 Task: Search one way flight ticket for 1 adult, 1 child, 1 infant in seat in premium economy from Obyan,saipan Island: Saipan International Airport (francisco C. Ada) to Greensboro: Piedmont Triad International Airport on 5-1-2023. Number of bags: 2 checked bags. Price is upto 71000. Outbound departure time preference is 5:45.
Action: Mouse moved to (262, 450)
Screenshot: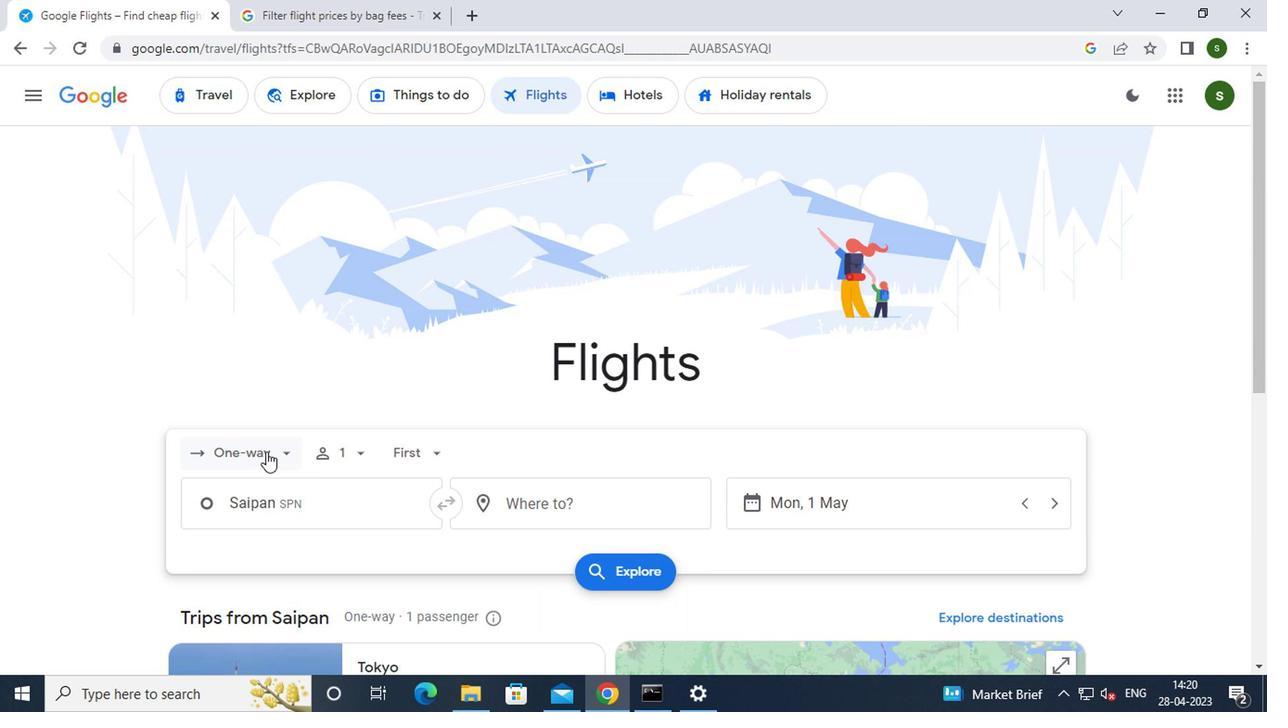 
Action: Mouse pressed left at (262, 450)
Screenshot: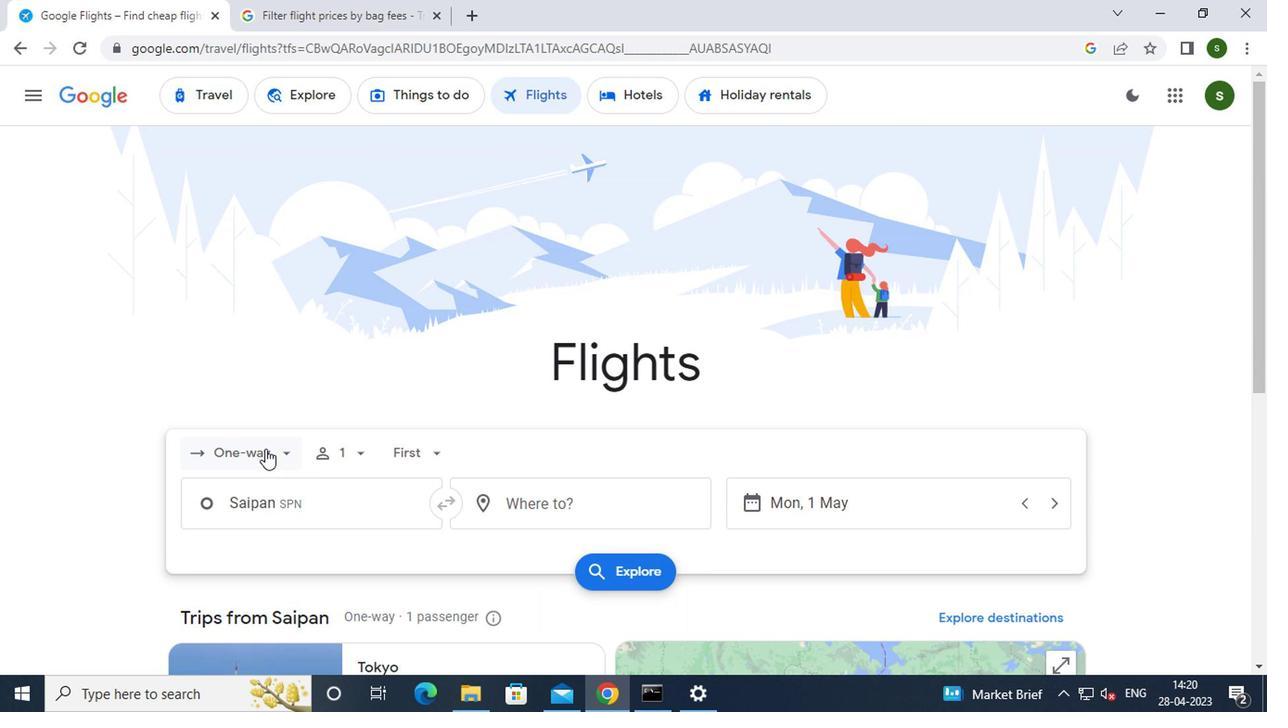 
Action: Mouse moved to (254, 539)
Screenshot: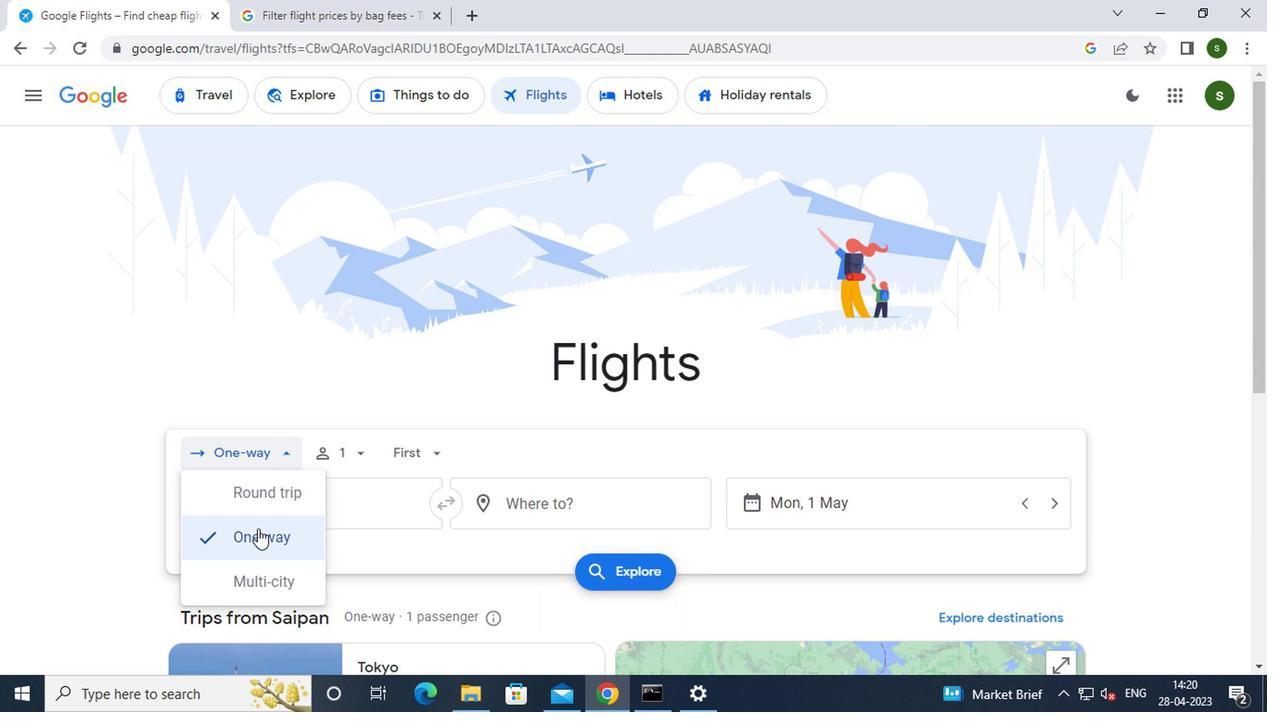 
Action: Mouse pressed left at (254, 539)
Screenshot: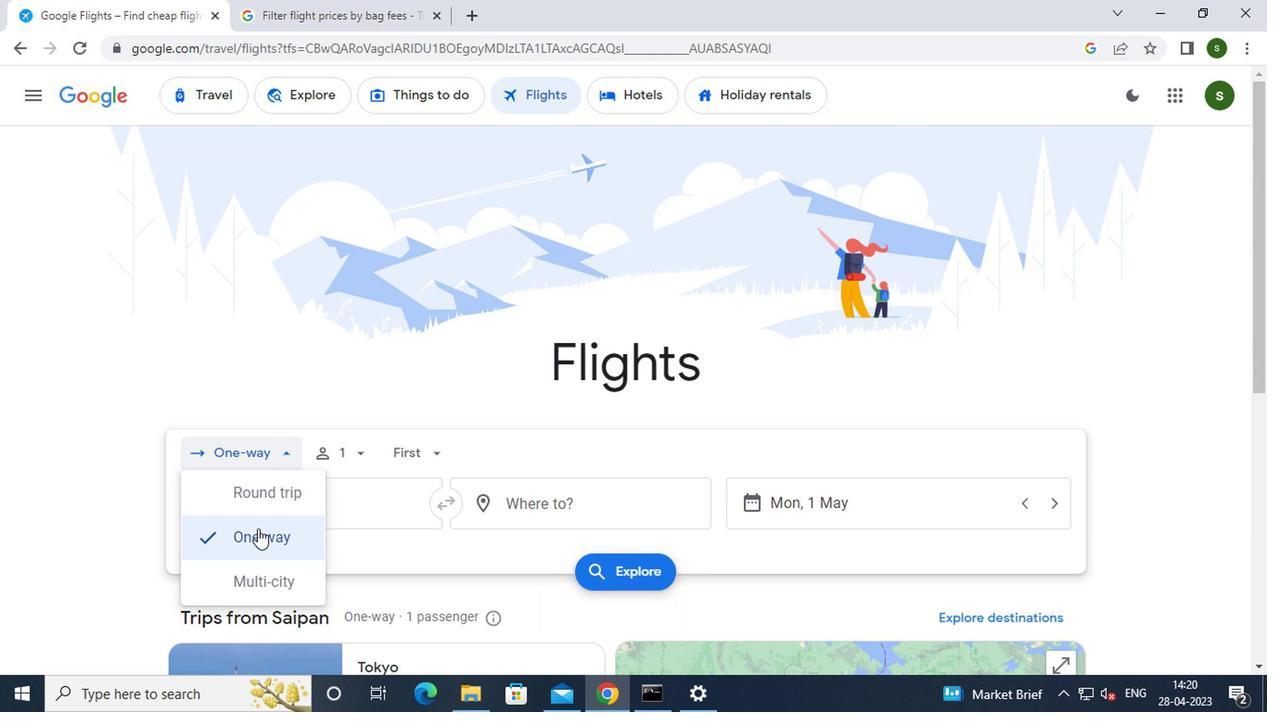 
Action: Mouse moved to (347, 458)
Screenshot: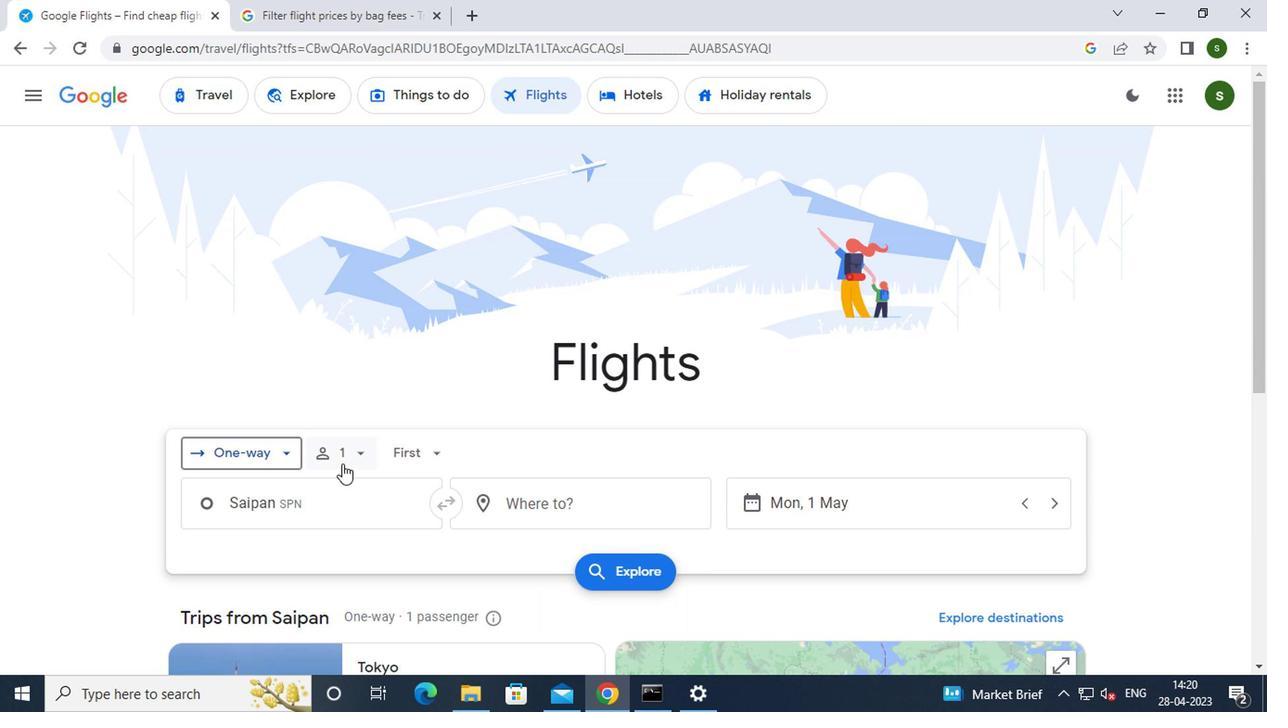 
Action: Mouse pressed left at (347, 458)
Screenshot: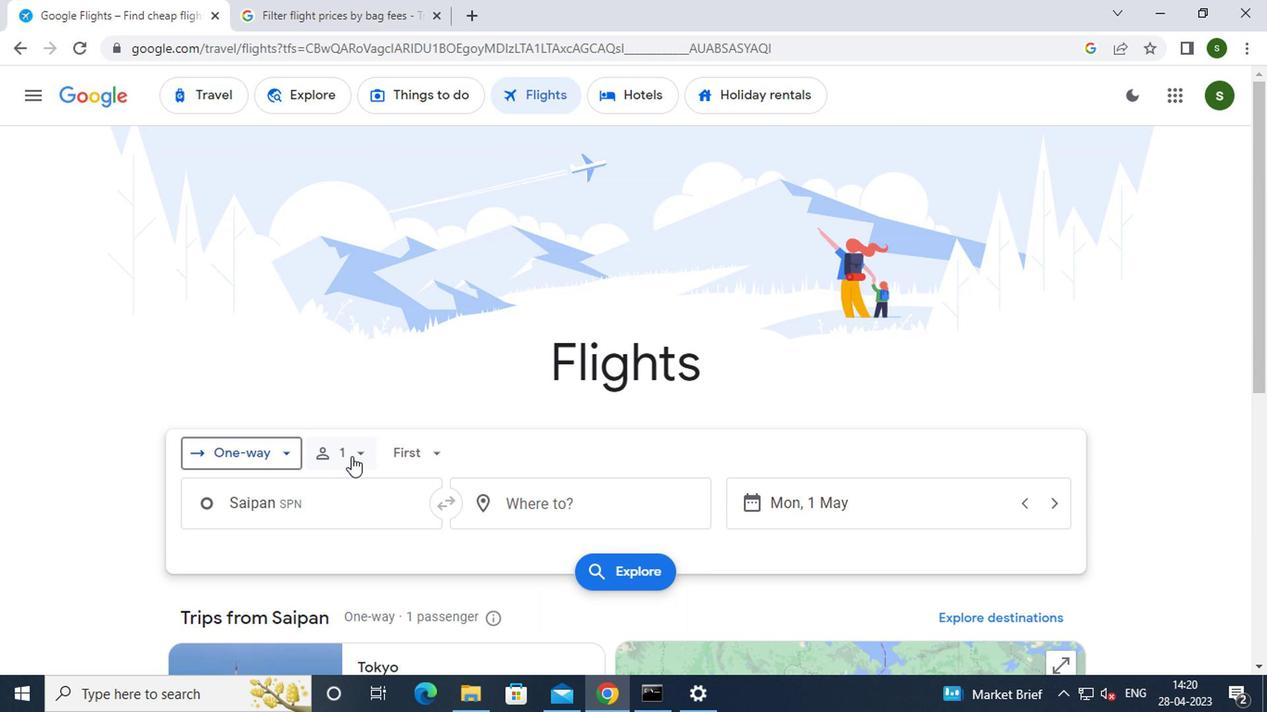 
Action: Mouse moved to (497, 502)
Screenshot: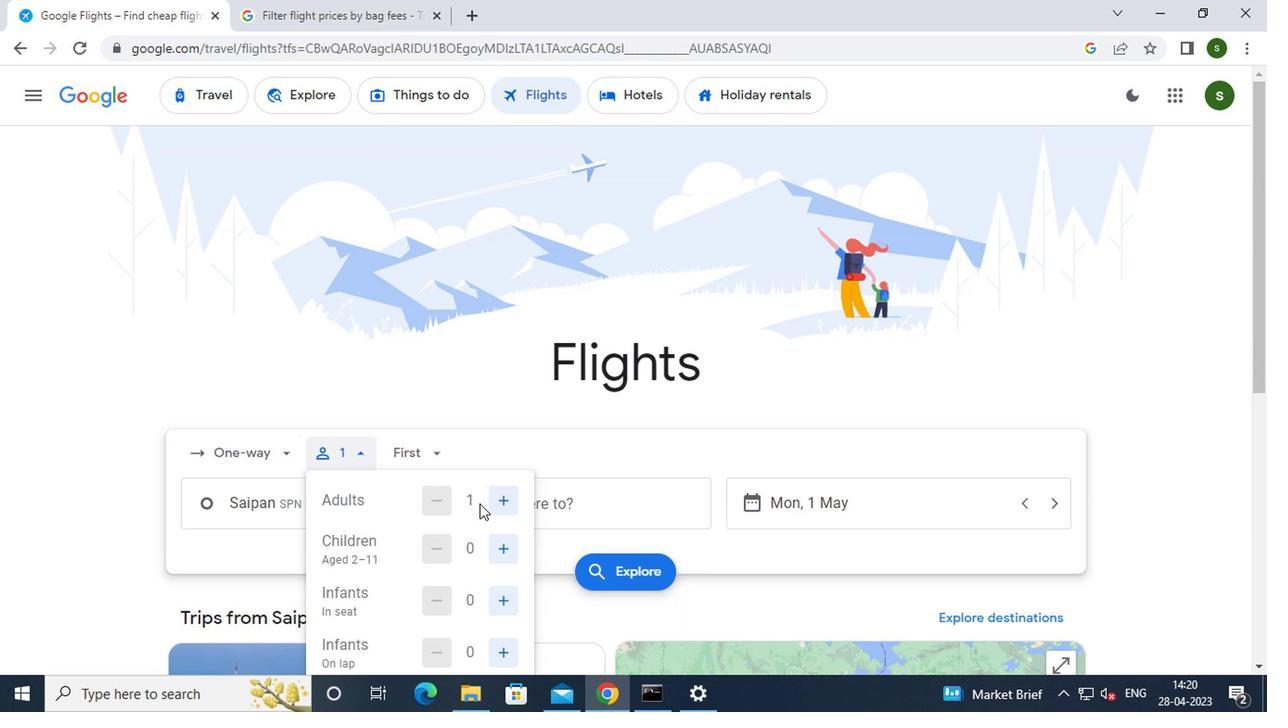 
Action: Mouse pressed left at (497, 502)
Screenshot: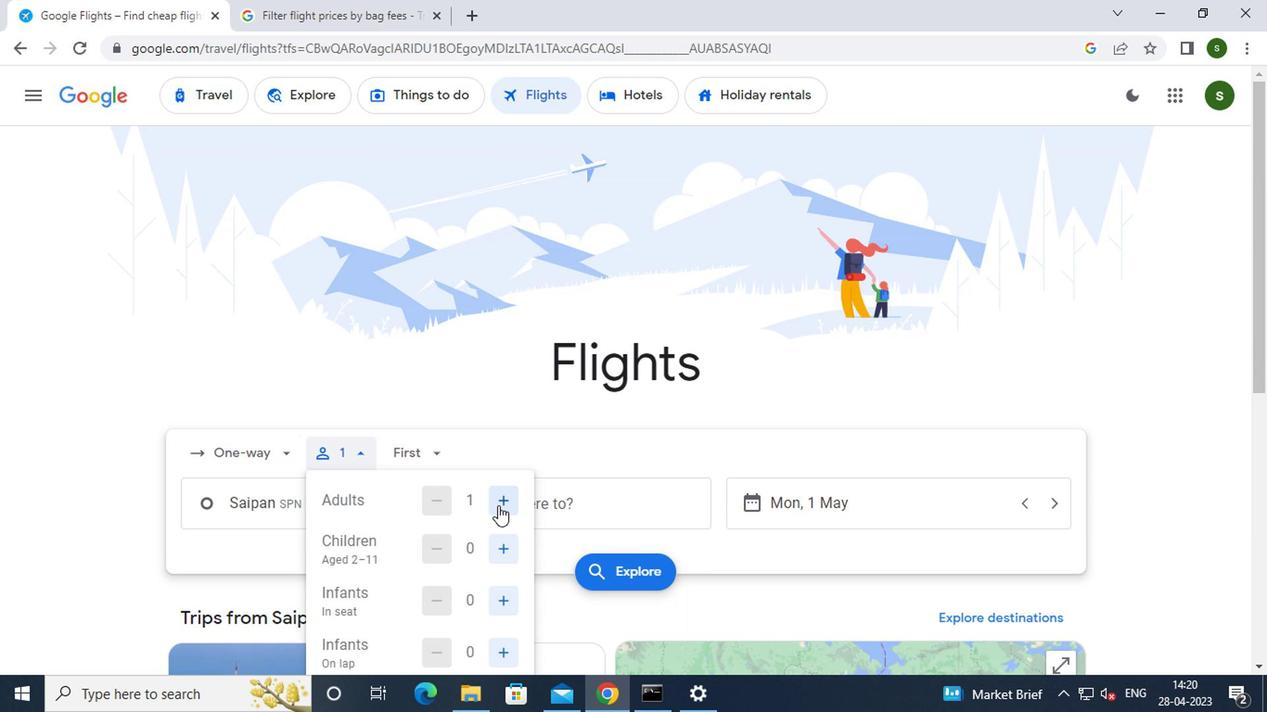 
Action: Mouse moved to (426, 496)
Screenshot: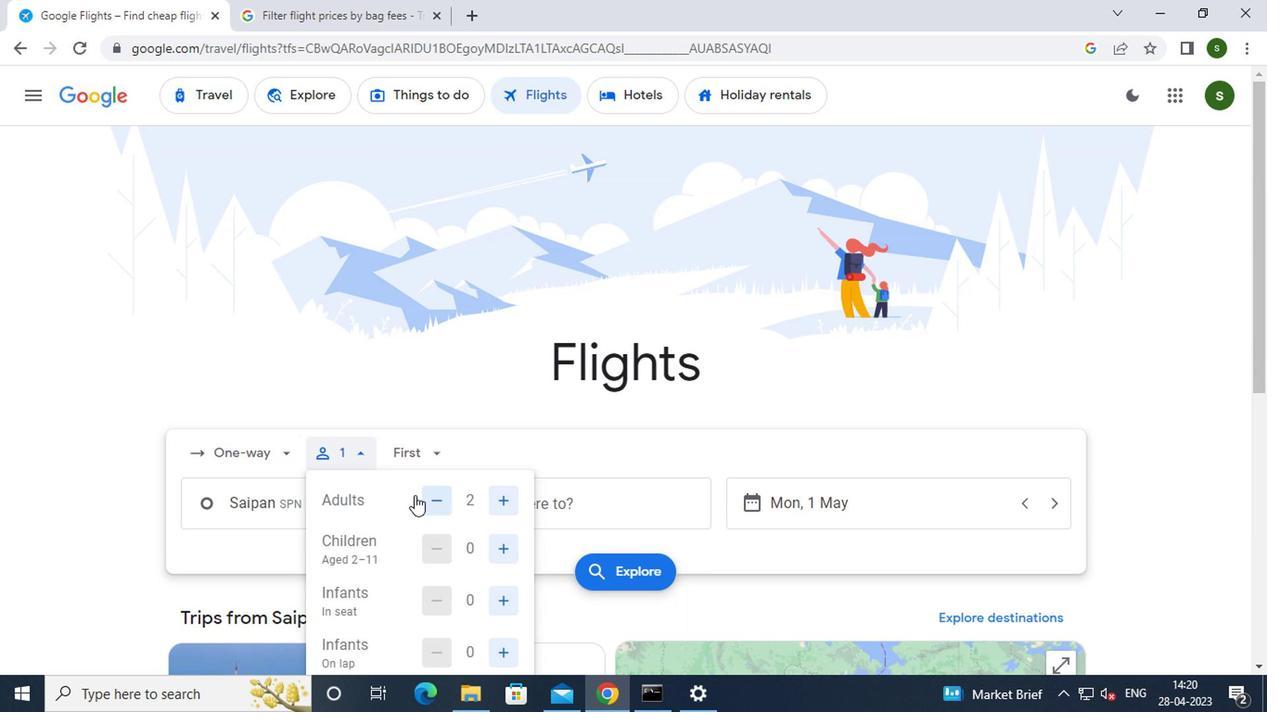 
Action: Mouse pressed left at (426, 496)
Screenshot: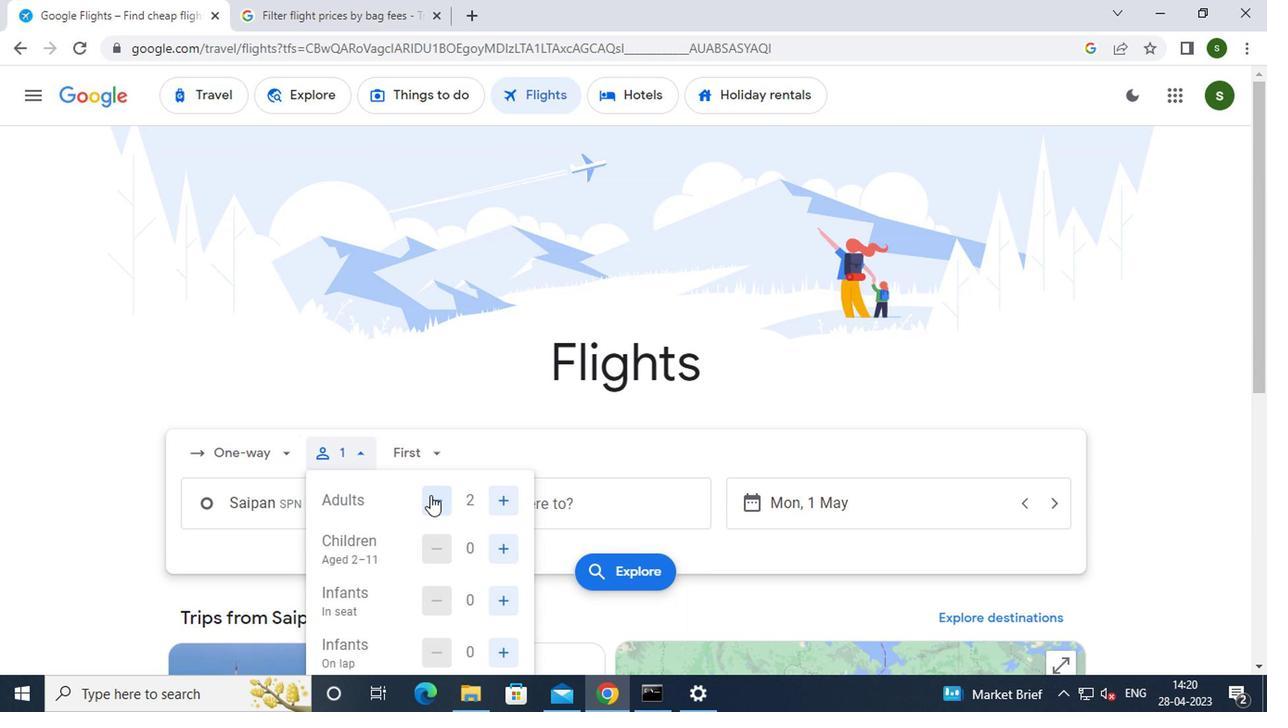 
Action: Mouse moved to (487, 543)
Screenshot: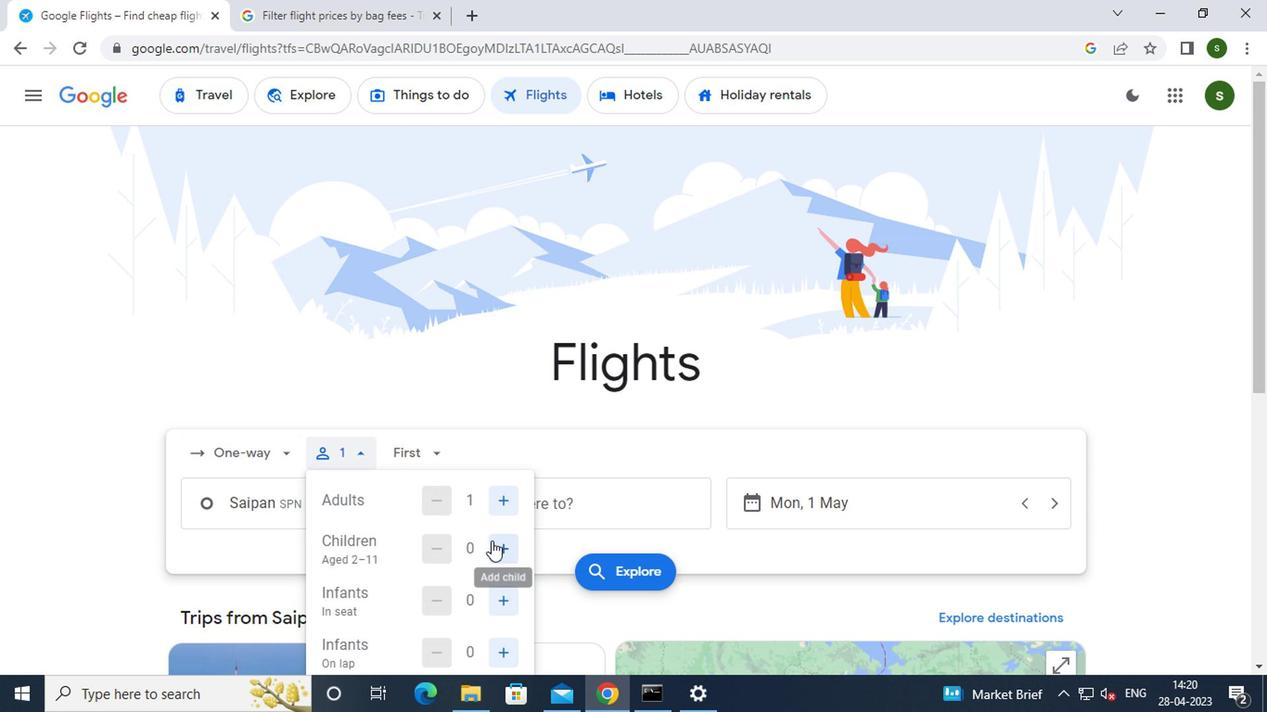 
Action: Mouse pressed left at (487, 543)
Screenshot: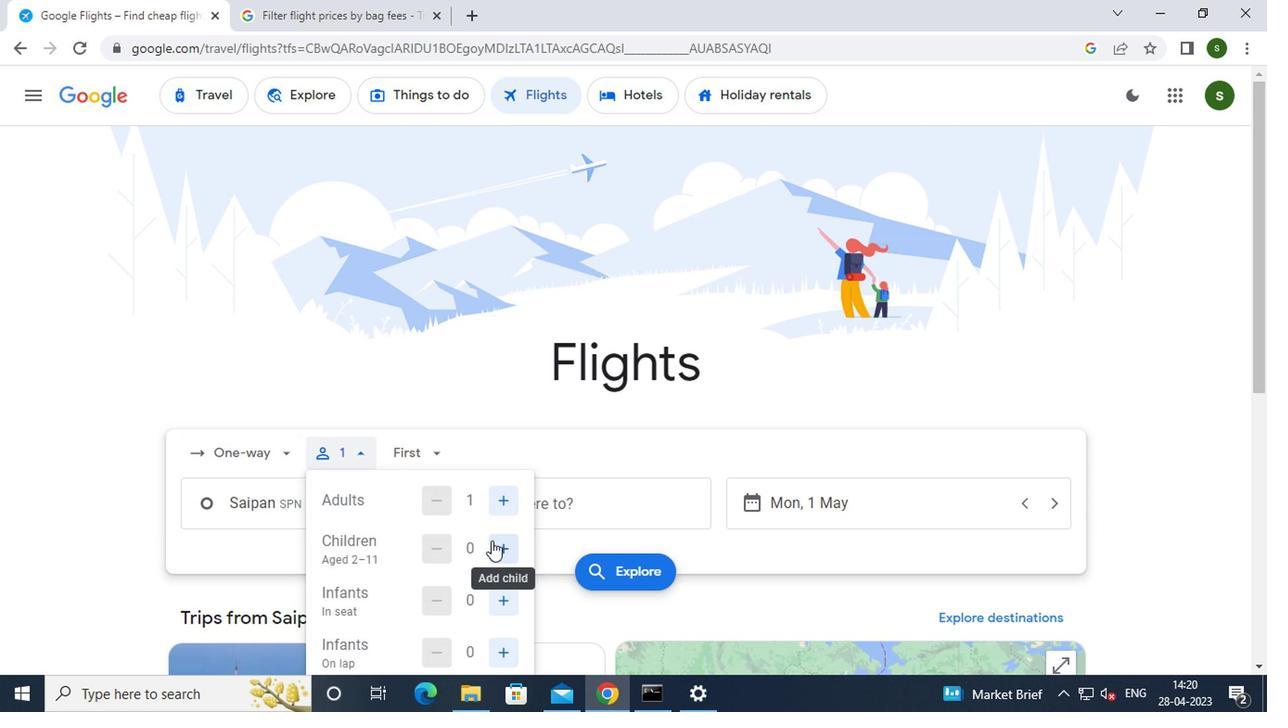 
Action: Mouse moved to (500, 595)
Screenshot: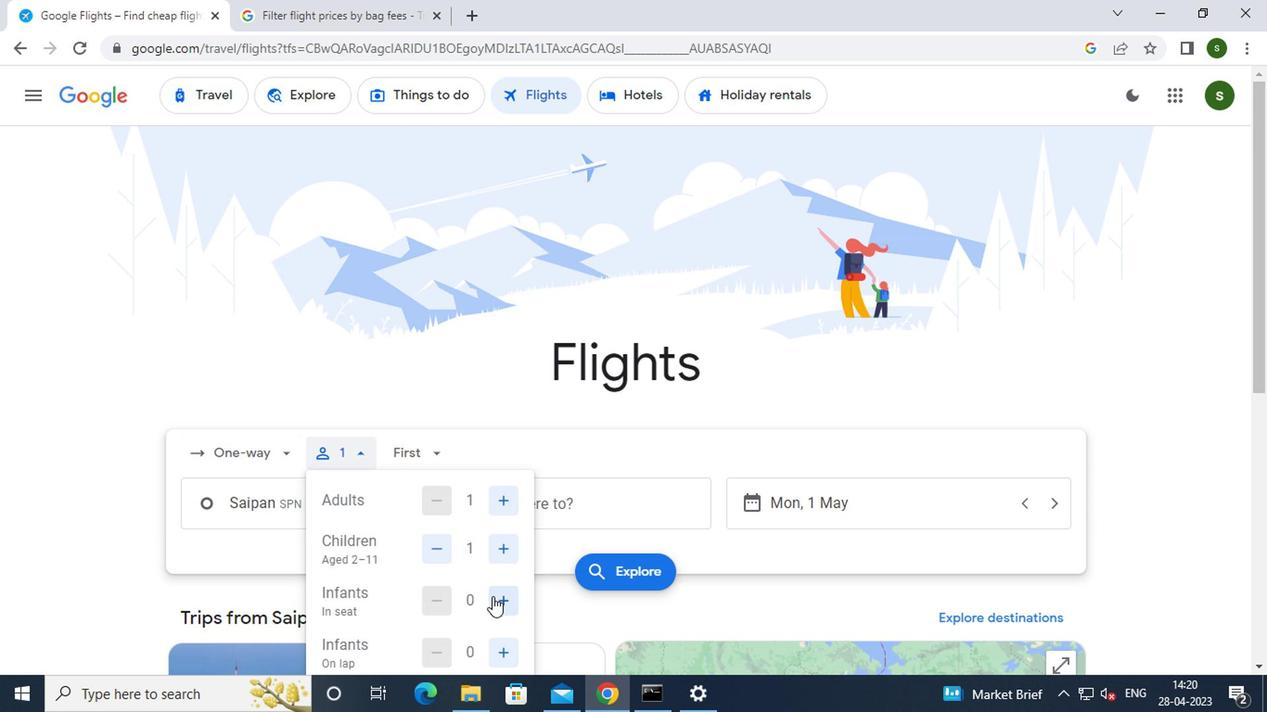 
Action: Mouse pressed left at (500, 595)
Screenshot: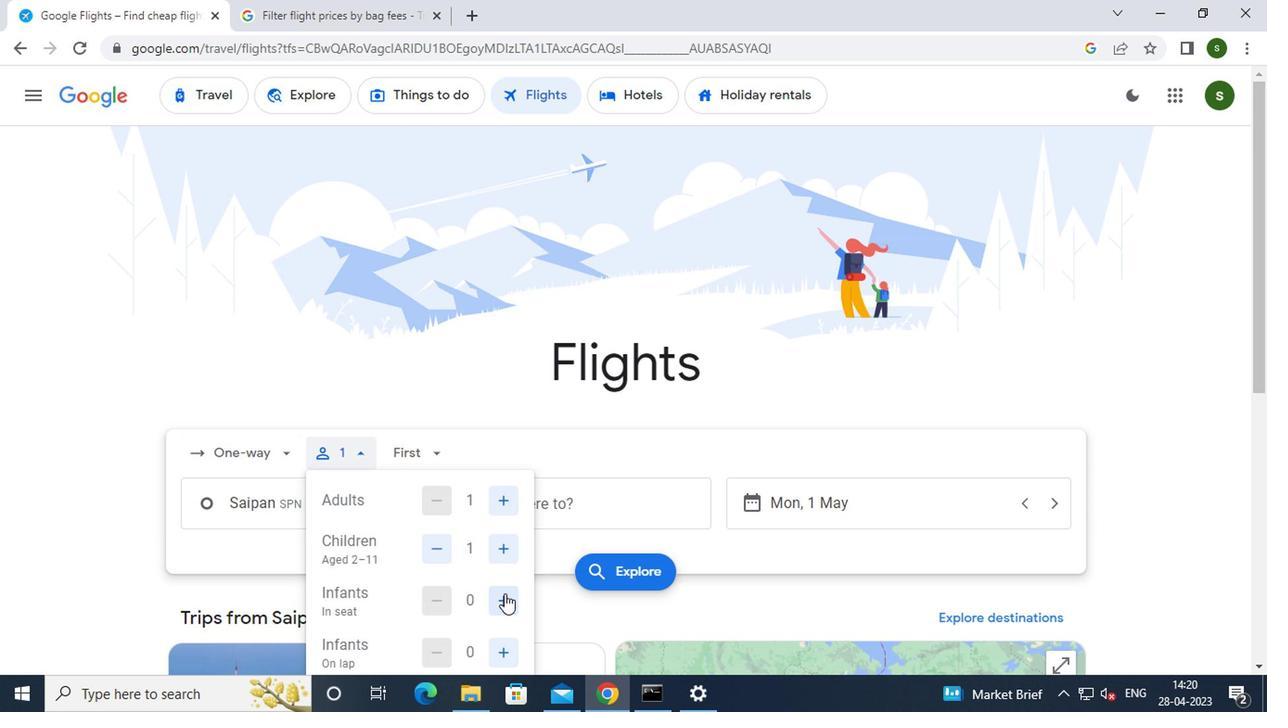
Action: Mouse moved to (428, 454)
Screenshot: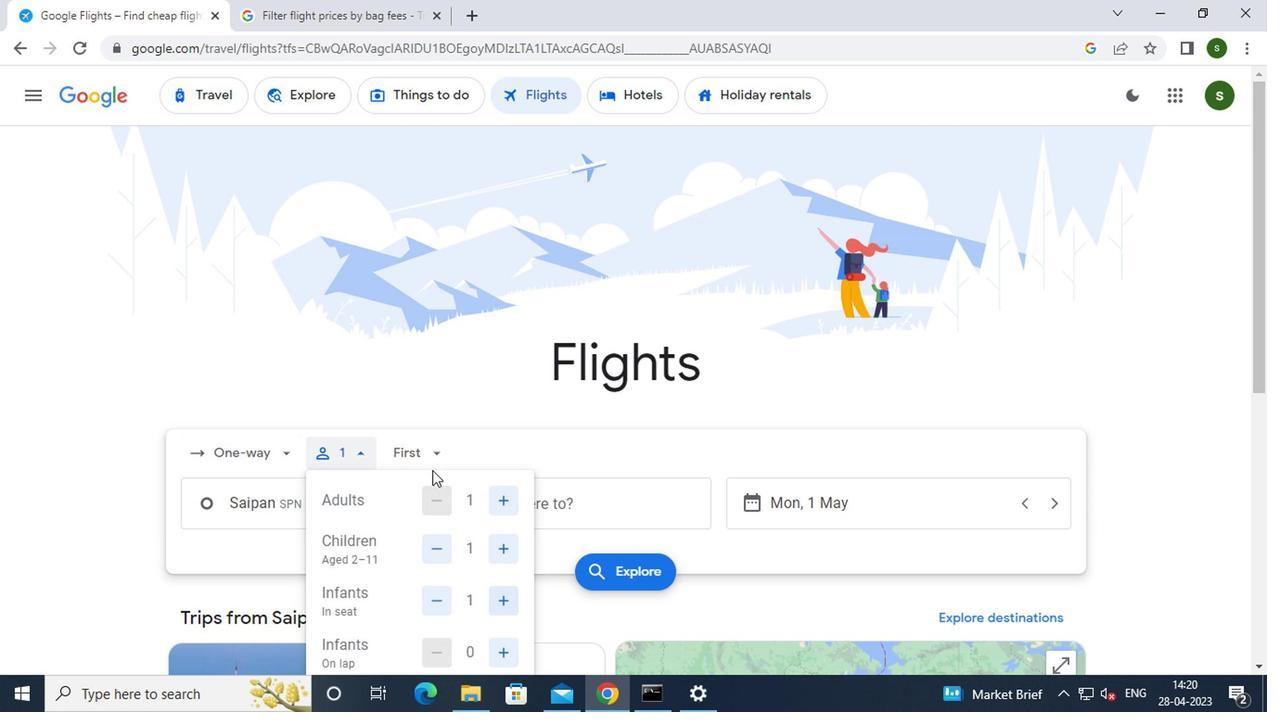
Action: Mouse pressed left at (428, 454)
Screenshot: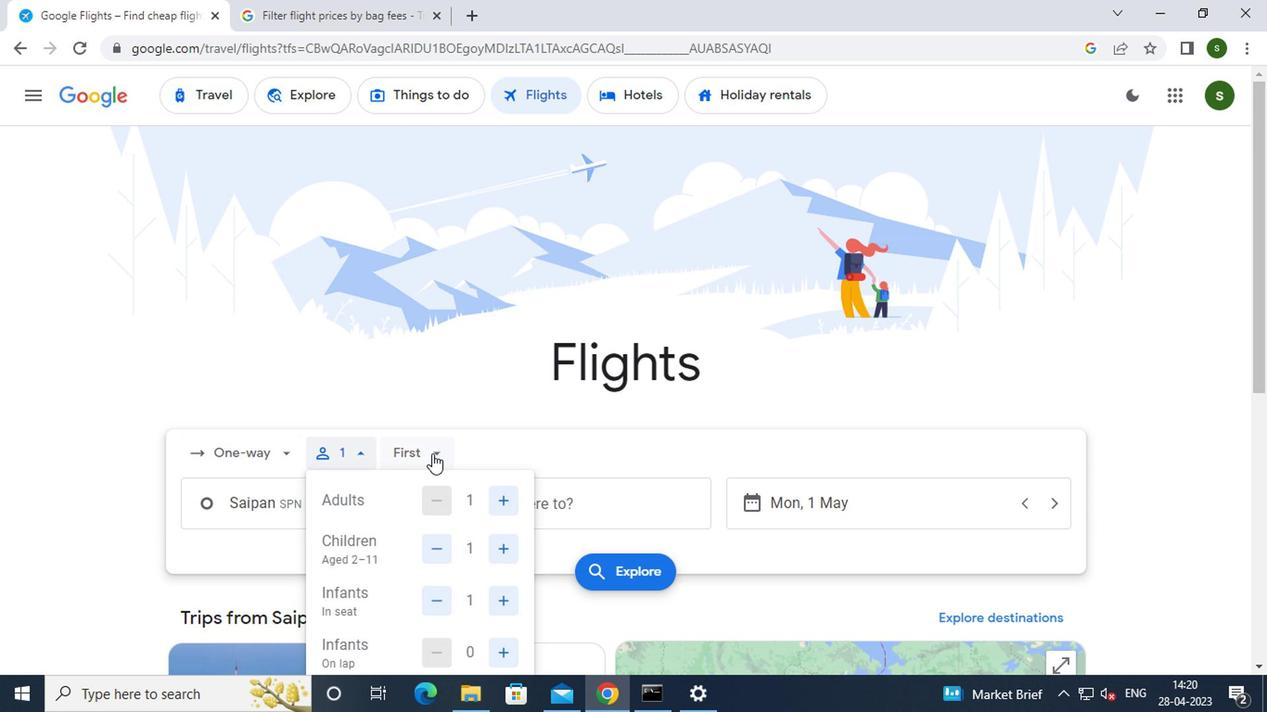
Action: Mouse moved to (446, 521)
Screenshot: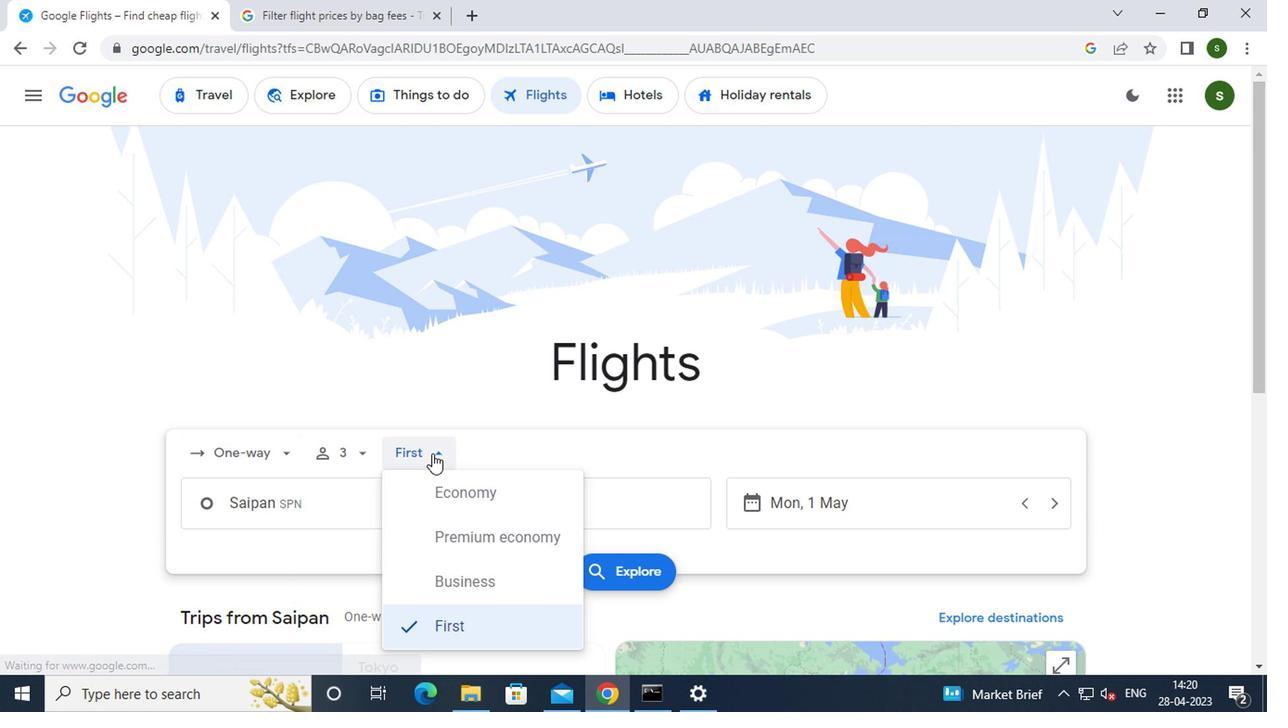 
Action: Mouse pressed left at (446, 521)
Screenshot: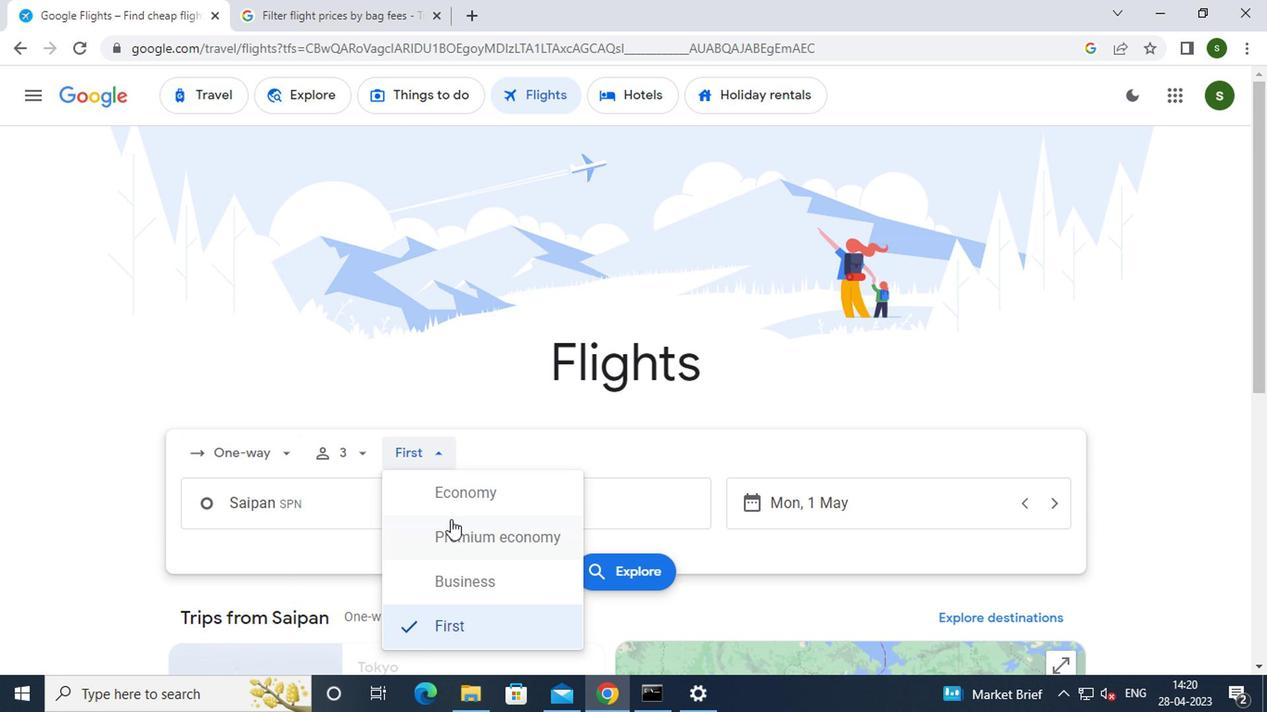 
Action: Mouse moved to (343, 510)
Screenshot: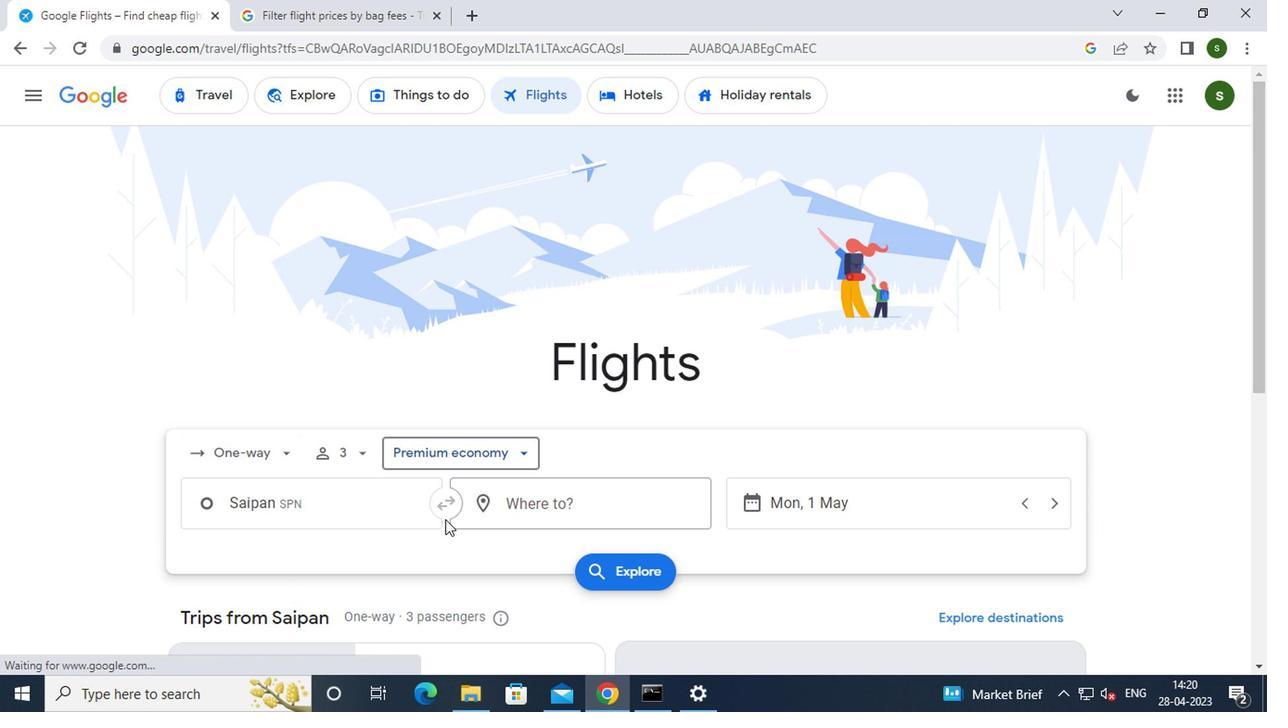 
Action: Mouse pressed left at (343, 510)
Screenshot: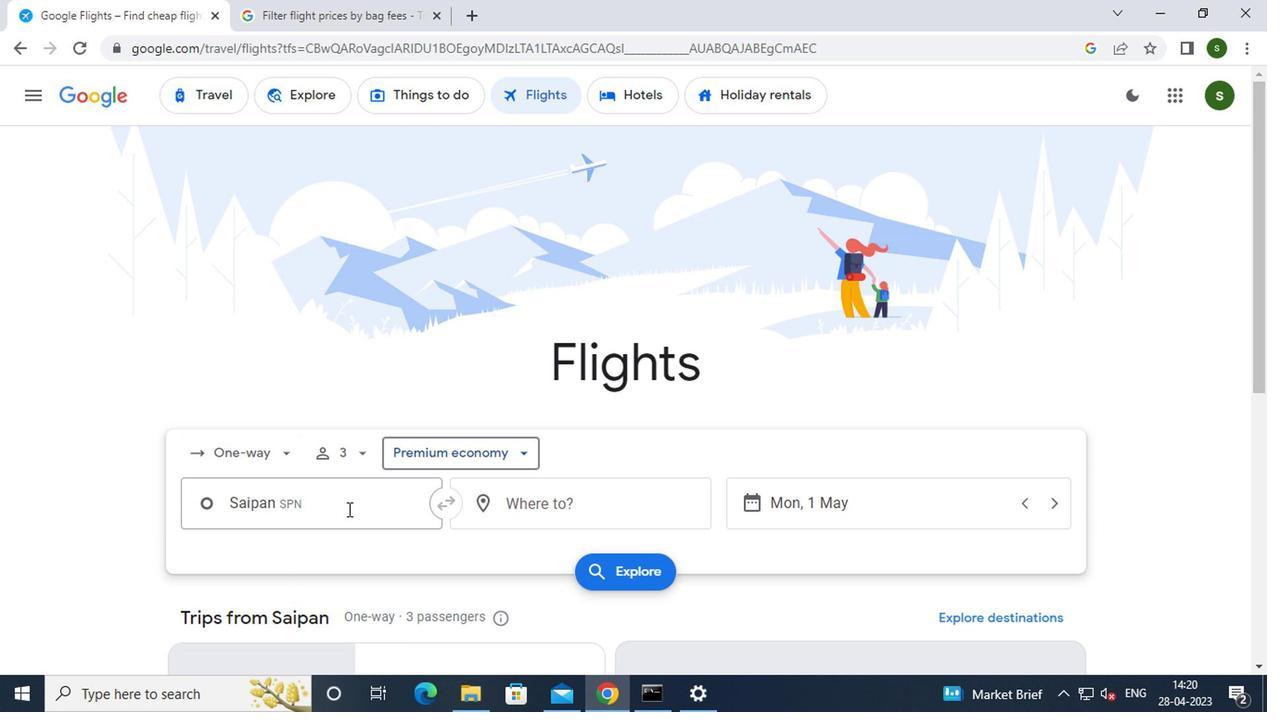 
Action: Key pressed o<Key.caps_lock>byan
Screenshot: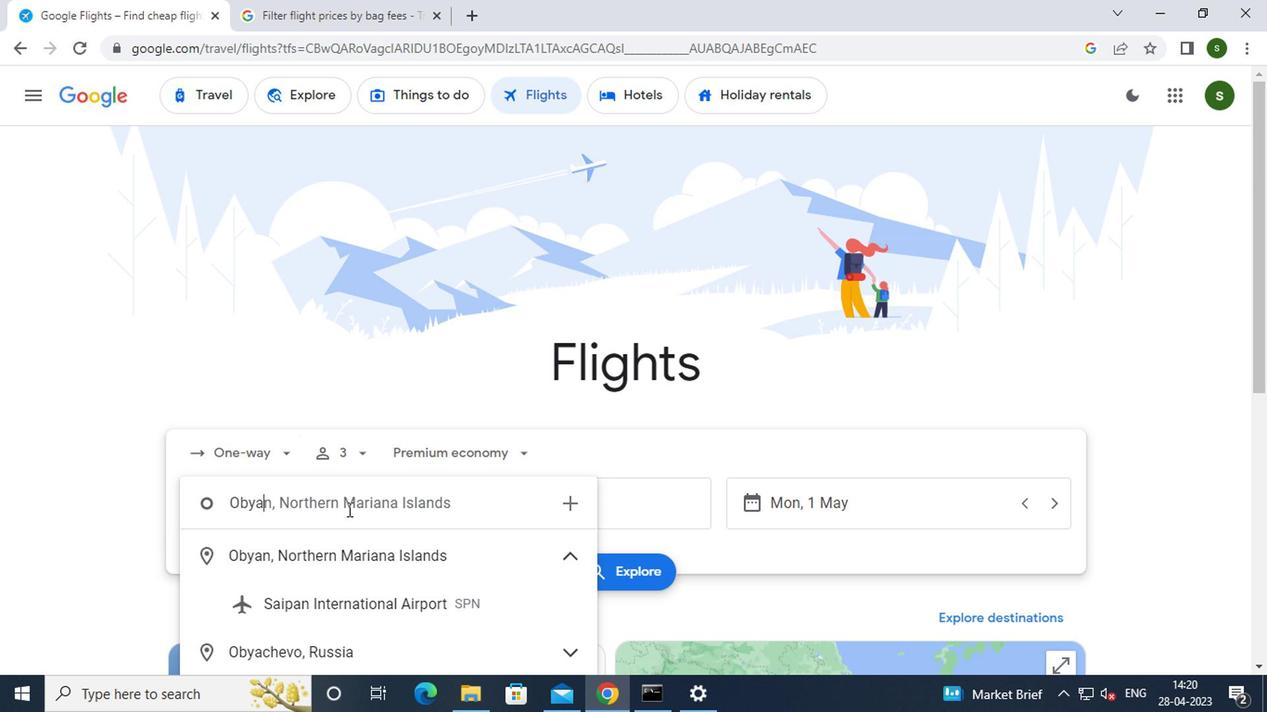
Action: Mouse moved to (384, 606)
Screenshot: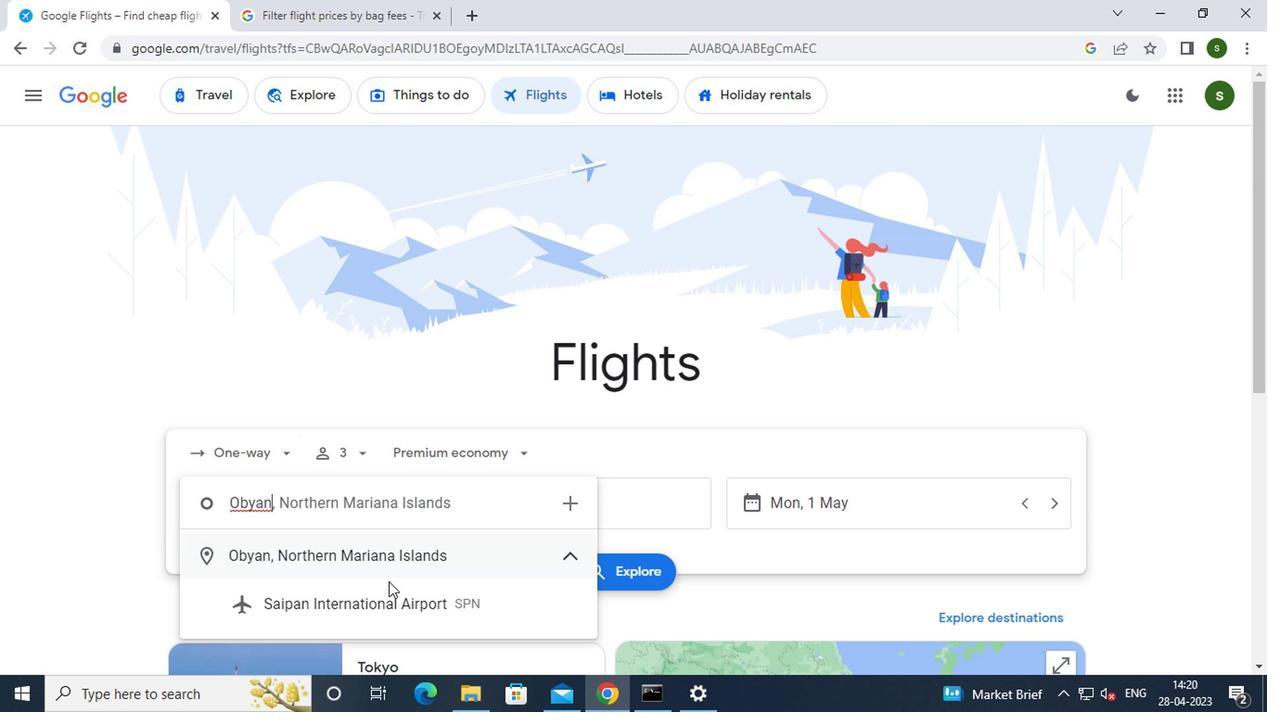 
Action: Mouse pressed left at (384, 606)
Screenshot: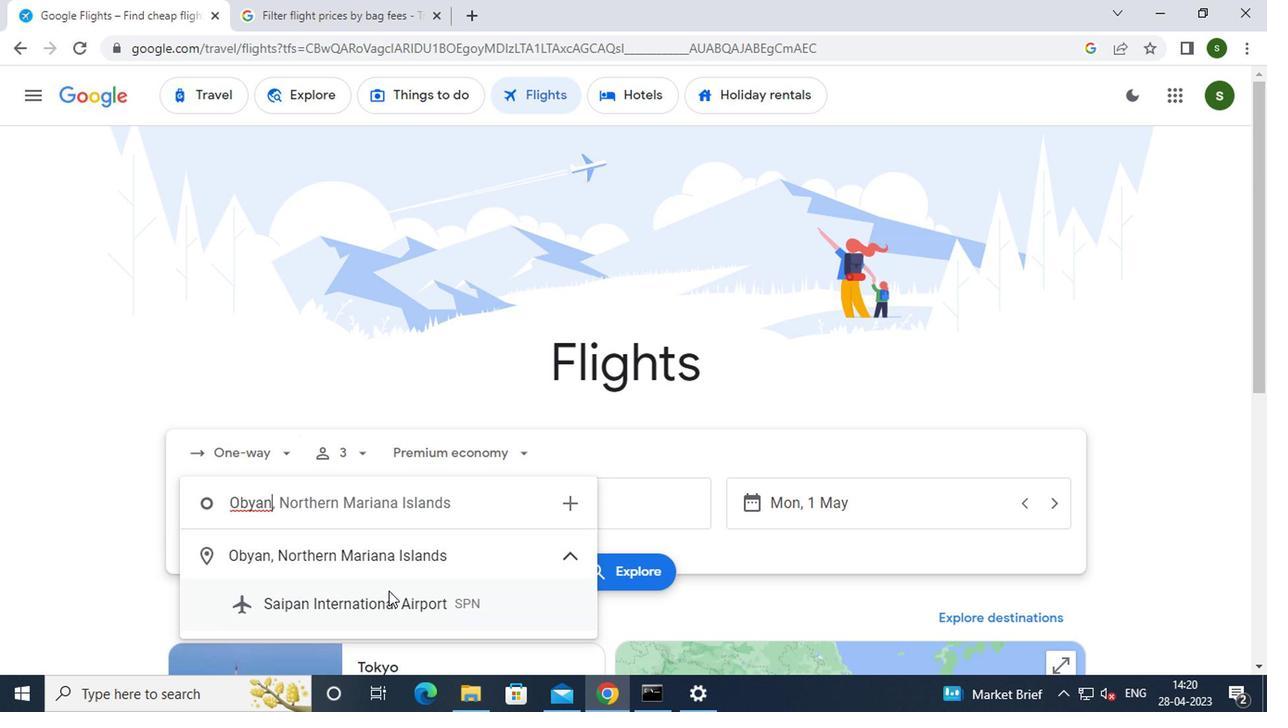 
Action: Mouse moved to (546, 516)
Screenshot: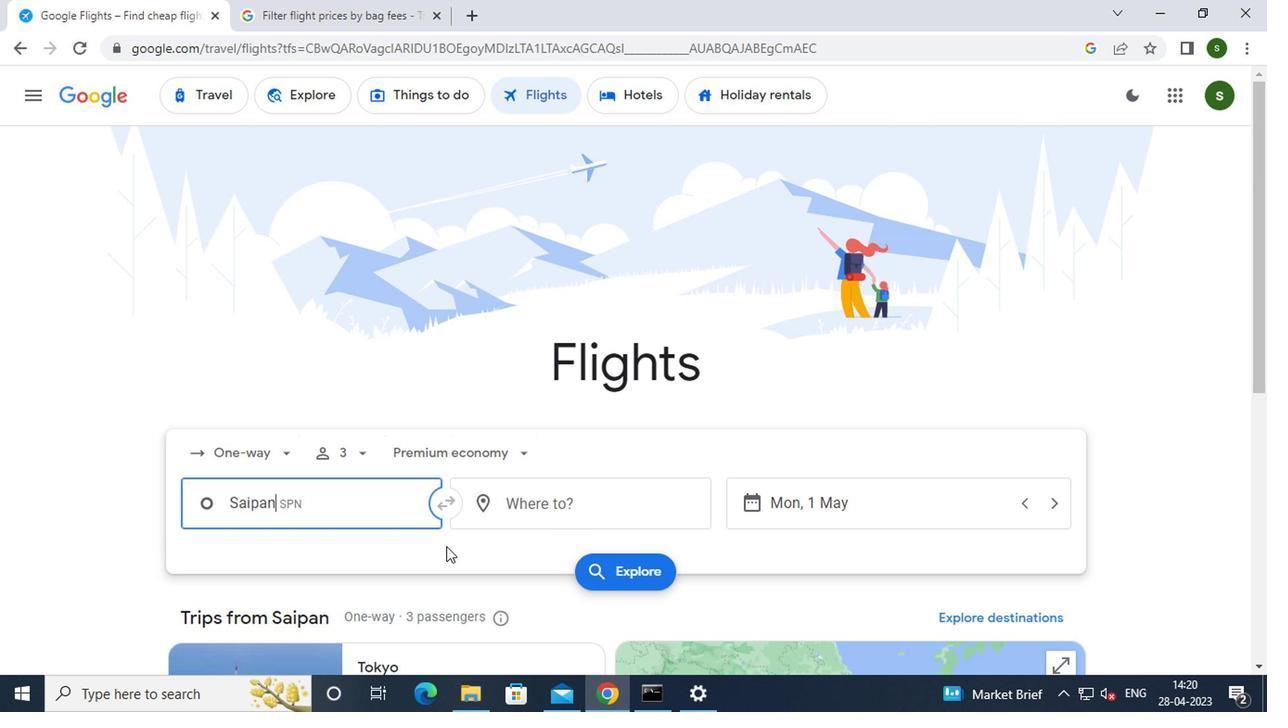 
Action: Mouse pressed left at (546, 516)
Screenshot: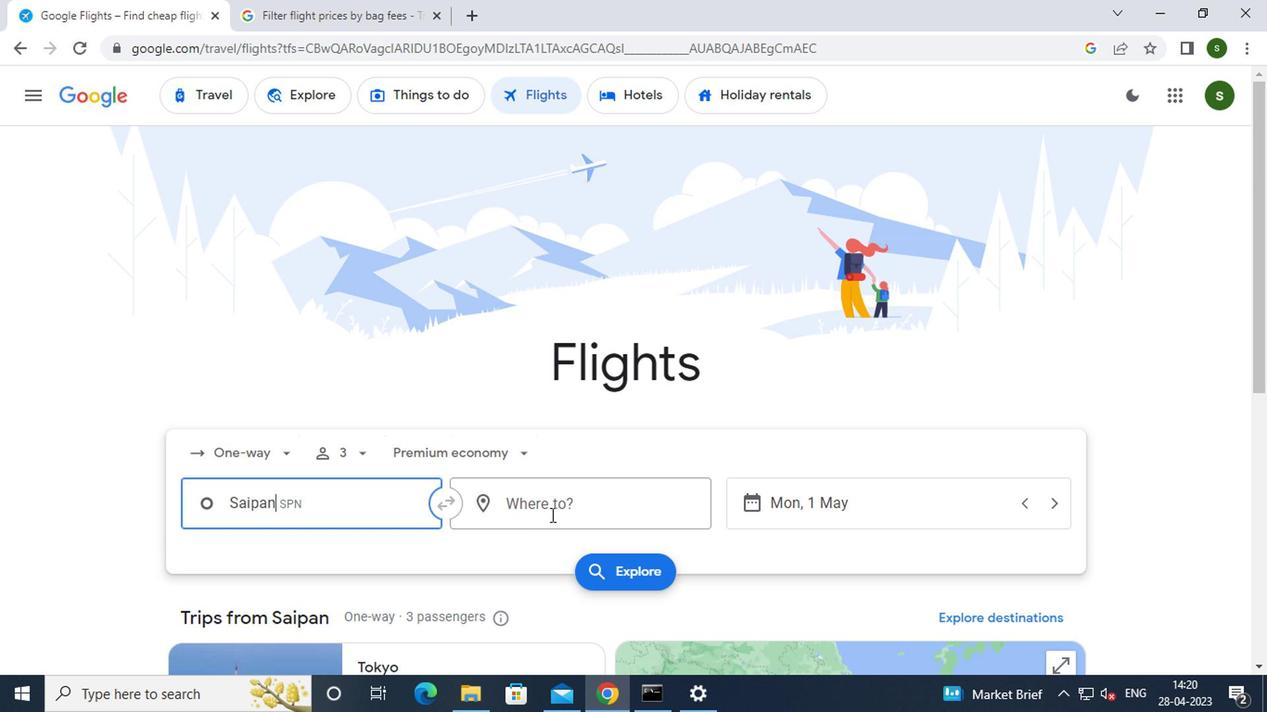 
Action: Mouse moved to (547, 512)
Screenshot: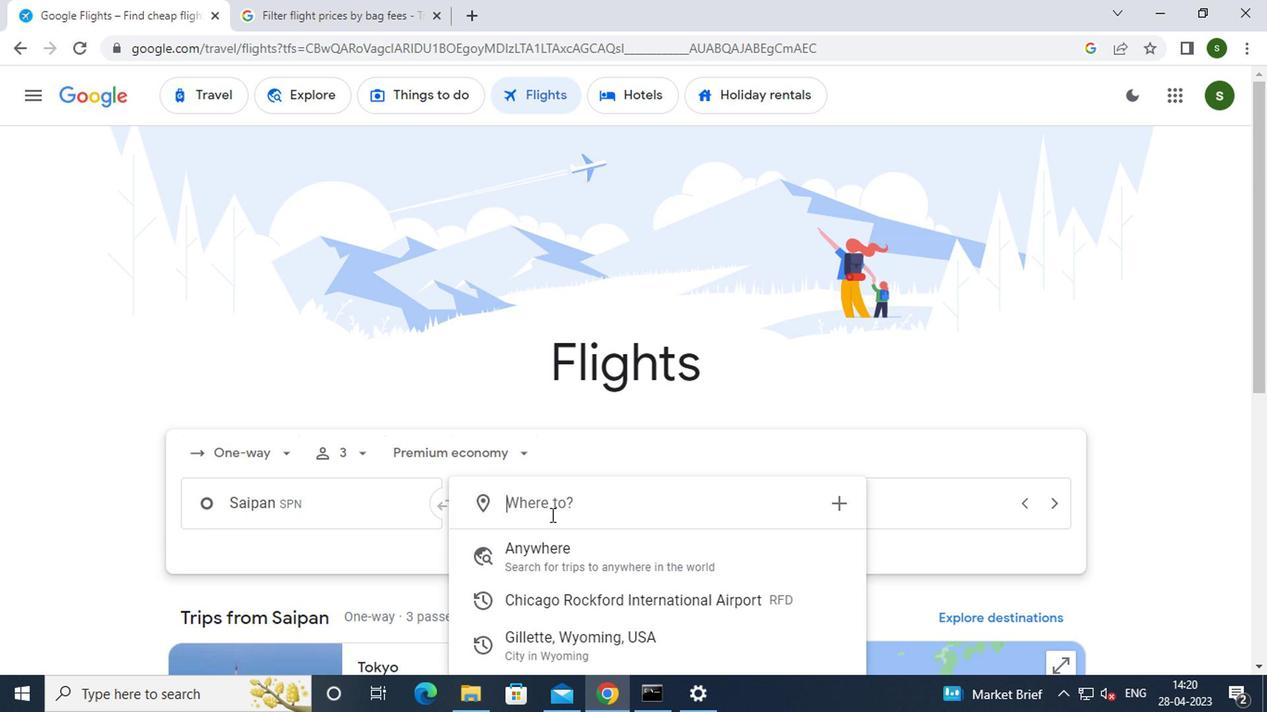 
Action: Key pressed <Key.caps_lock>g<Key.caps_lock>reensboro
Screenshot: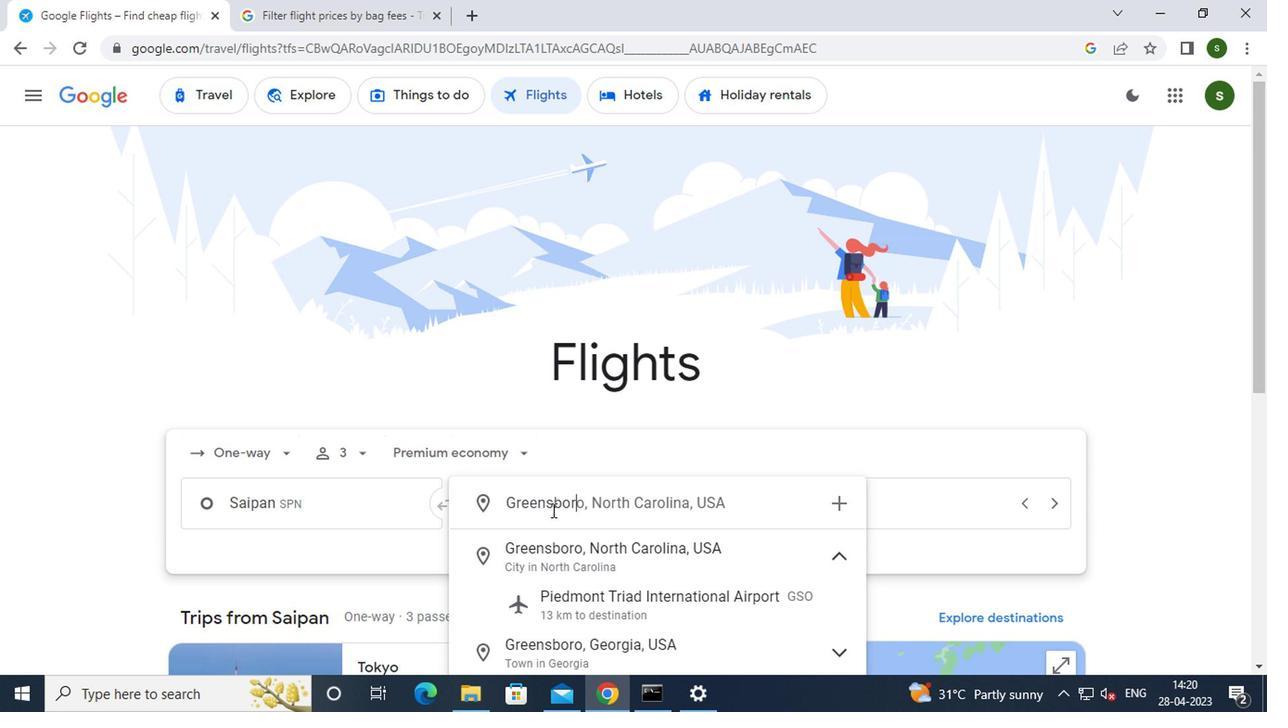 
Action: Mouse moved to (583, 602)
Screenshot: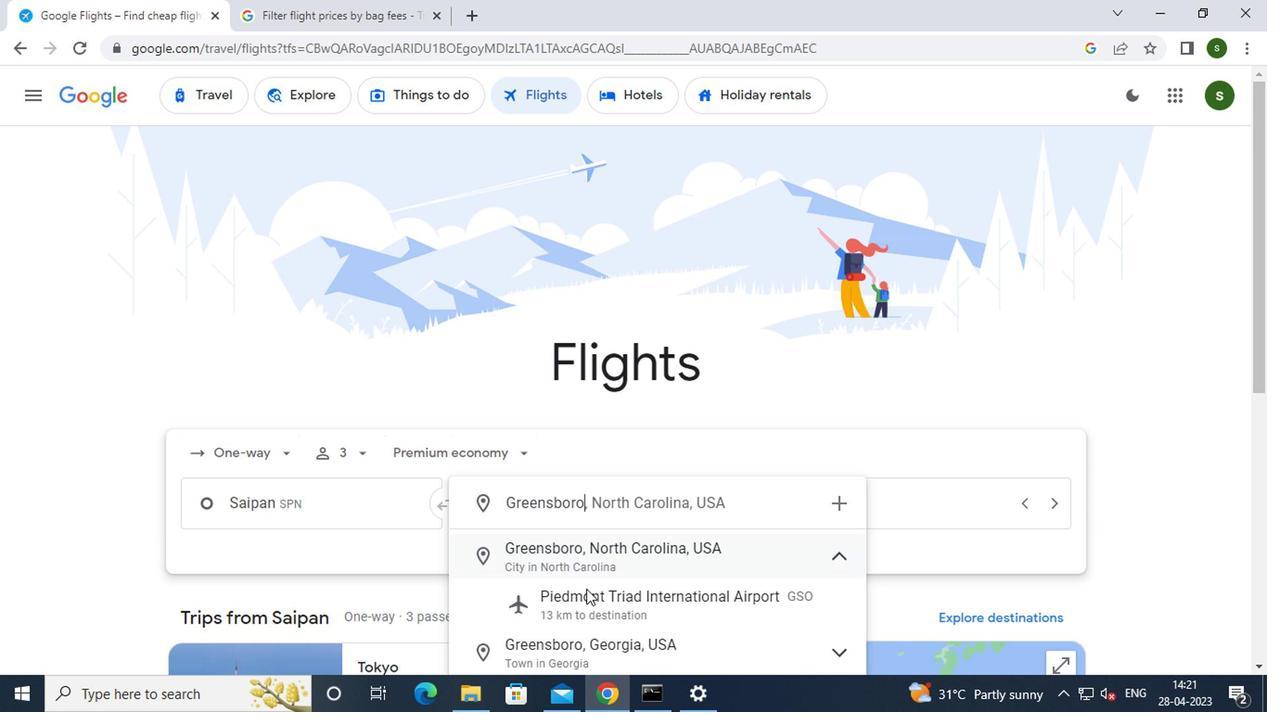 
Action: Mouse pressed left at (583, 602)
Screenshot: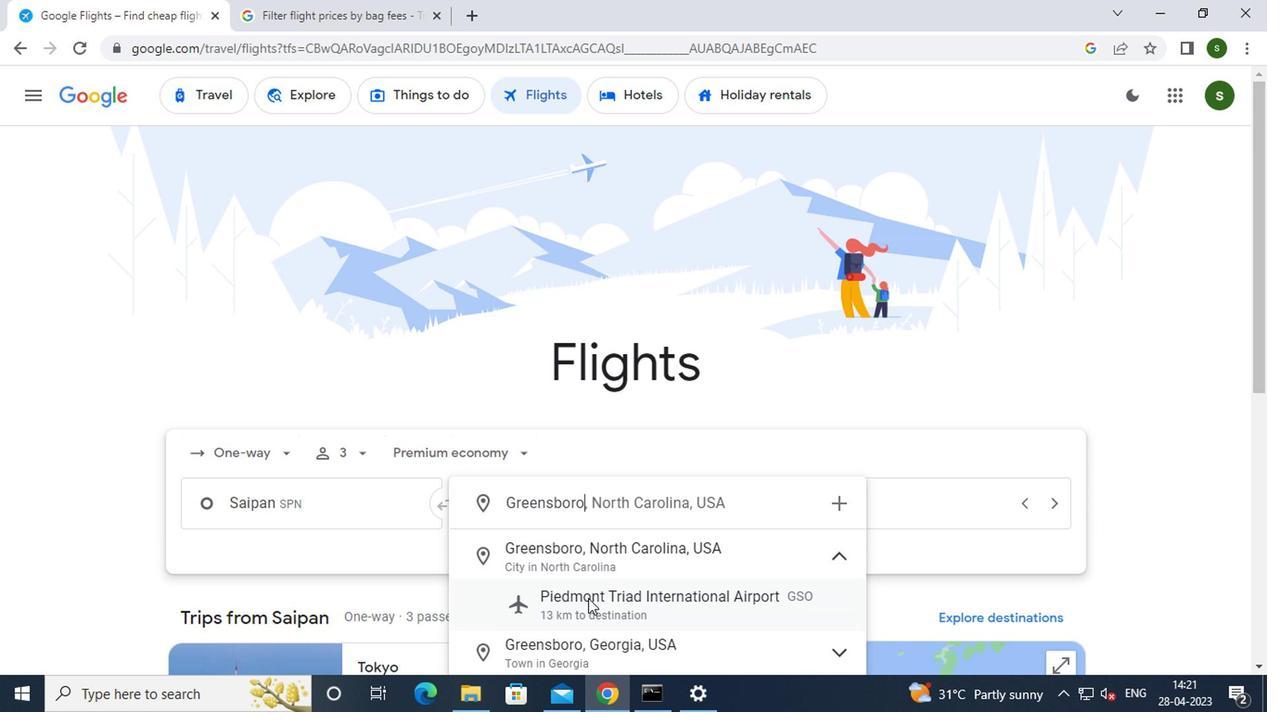 
Action: Mouse moved to (857, 498)
Screenshot: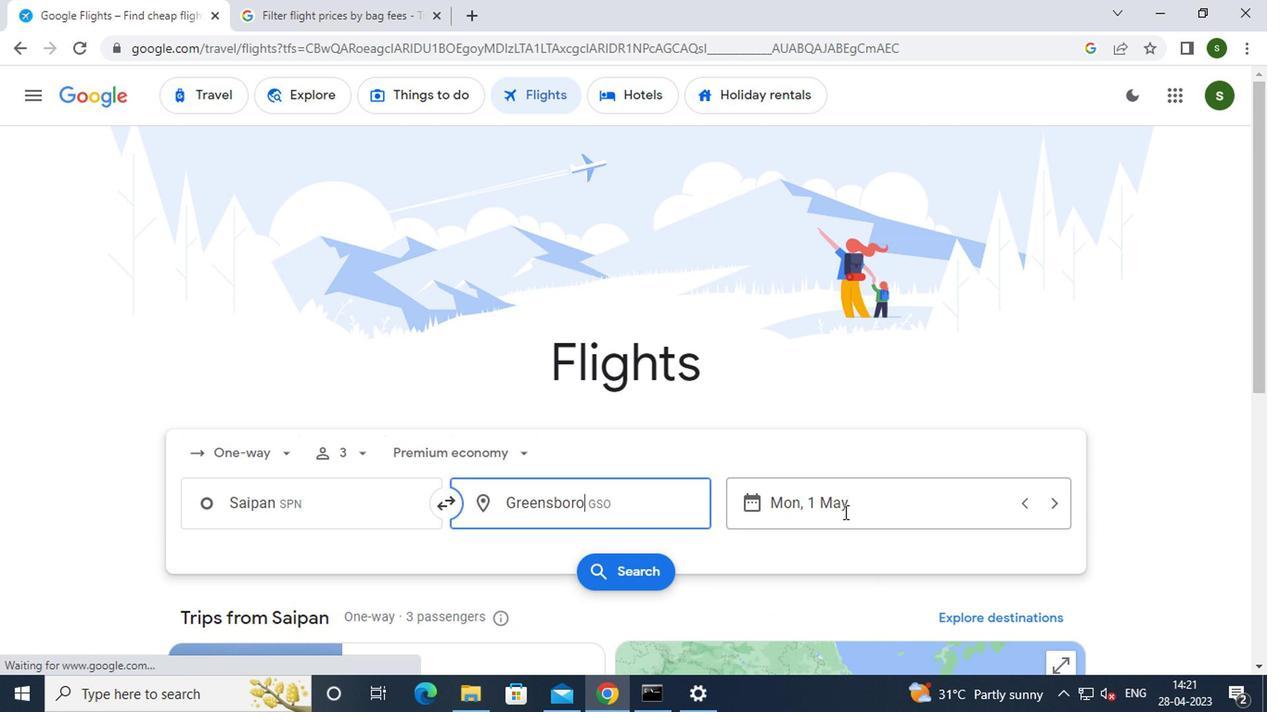 
Action: Mouse pressed left at (857, 498)
Screenshot: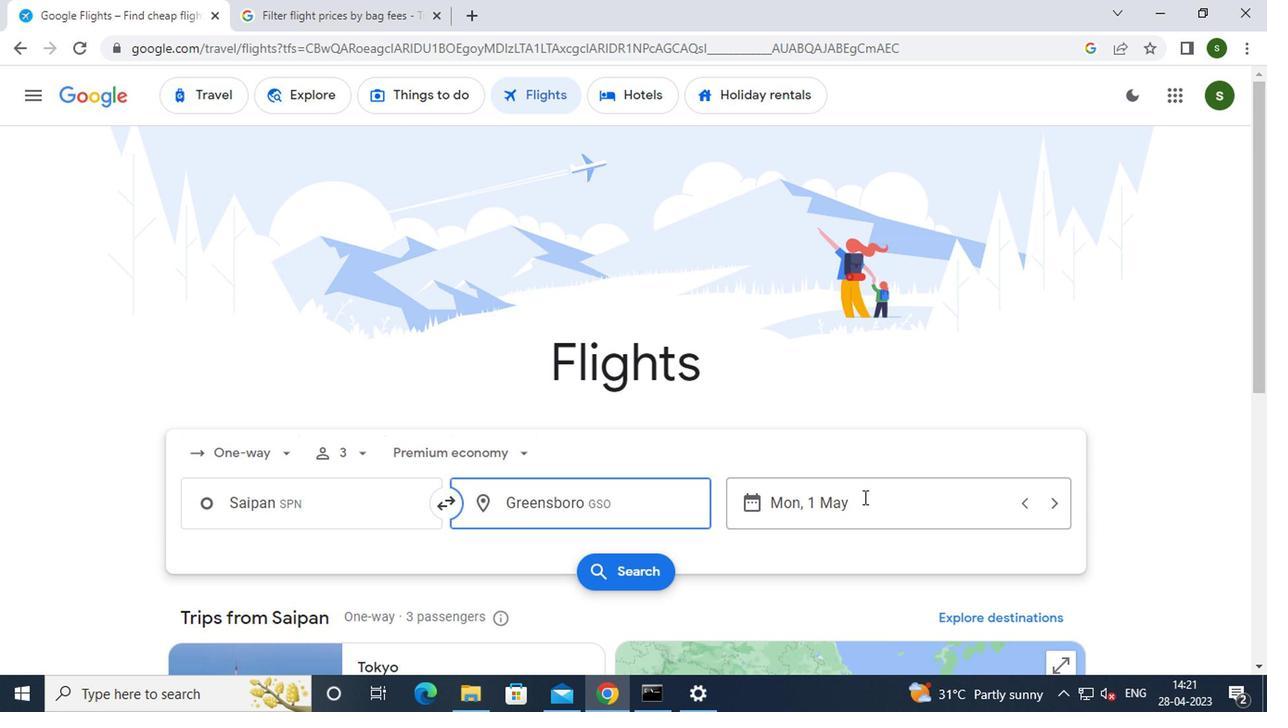 
Action: Mouse moved to (810, 352)
Screenshot: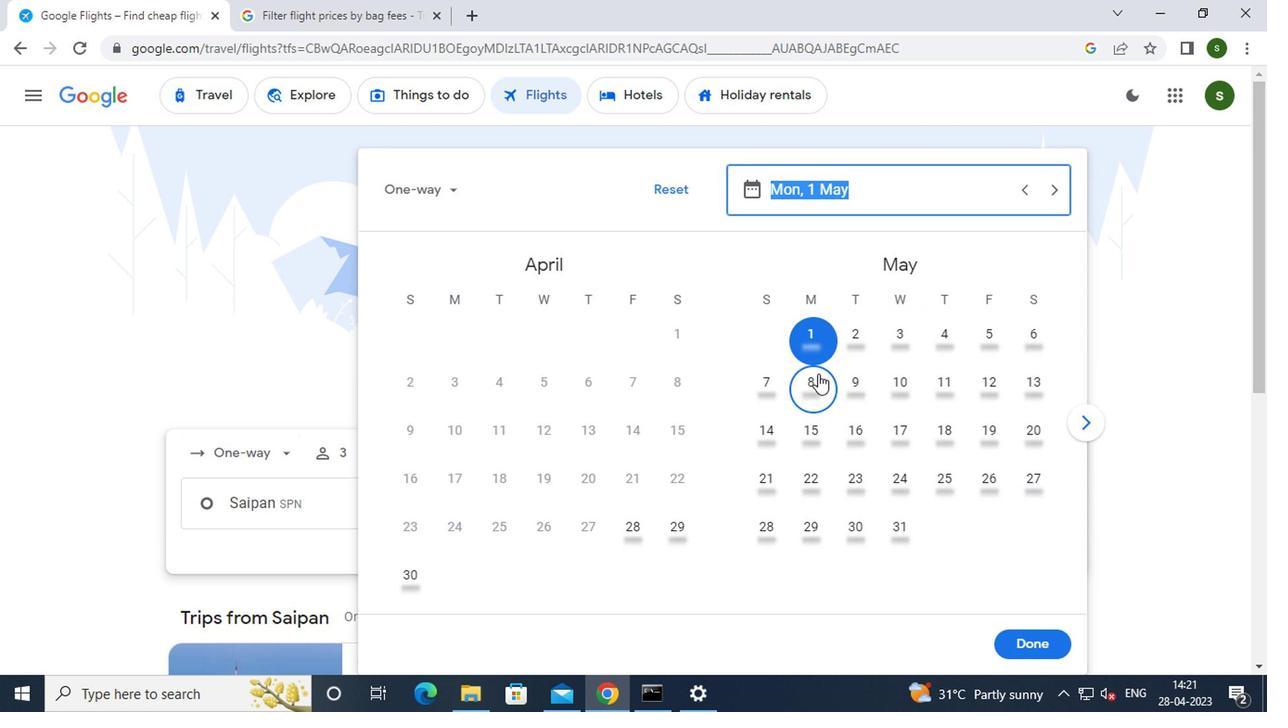 
Action: Mouse pressed left at (810, 352)
Screenshot: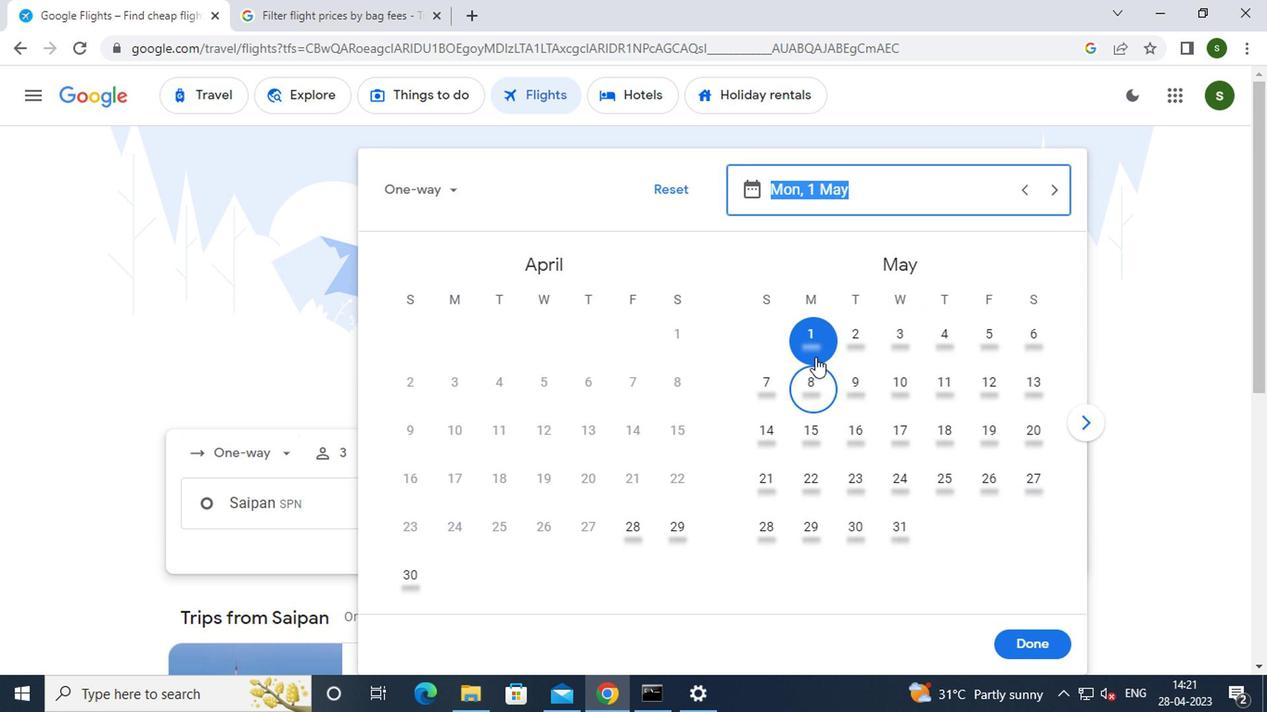 
Action: Mouse moved to (1041, 645)
Screenshot: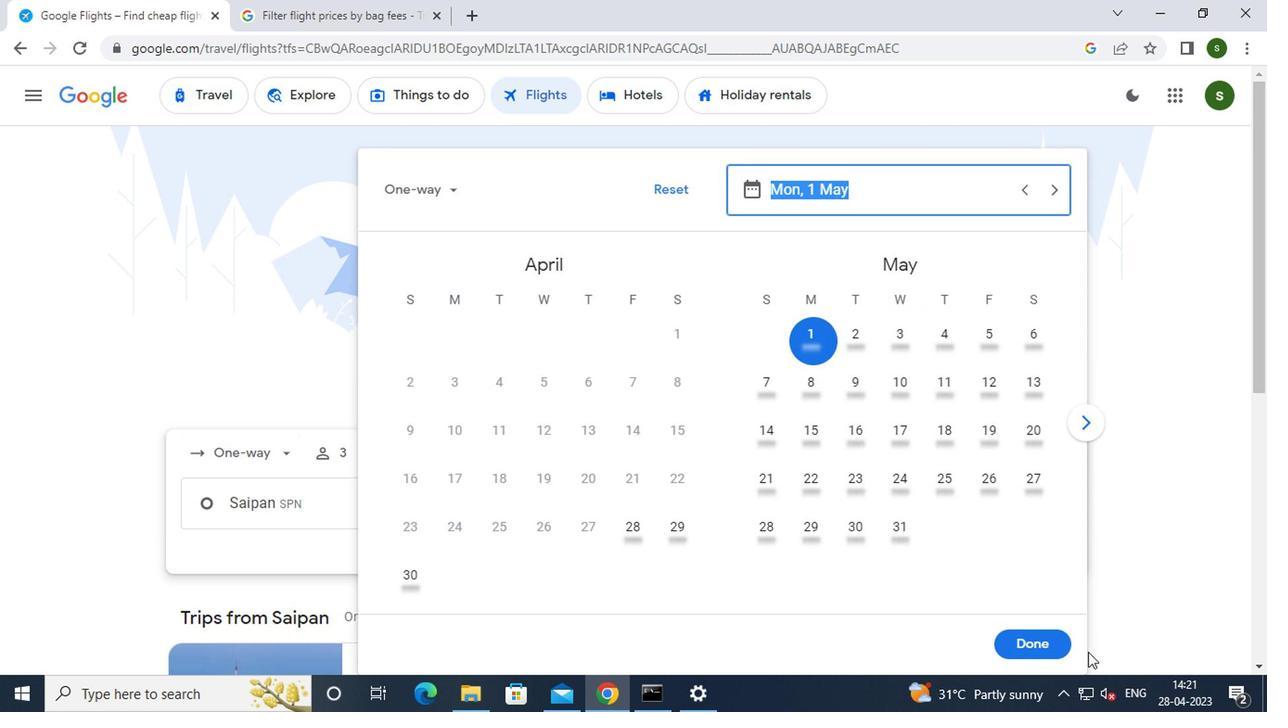
Action: Mouse pressed left at (1041, 645)
Screenshot: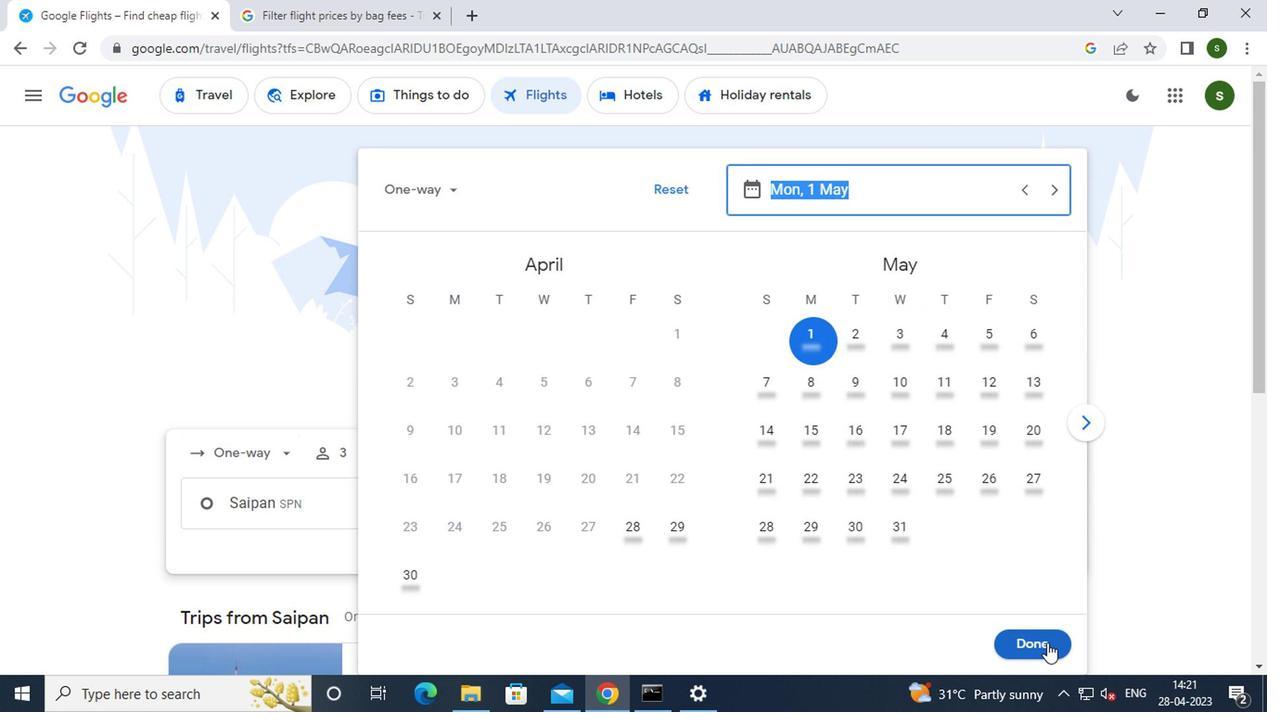 
Action: Mouse moved to (654, 578)
Screenshot: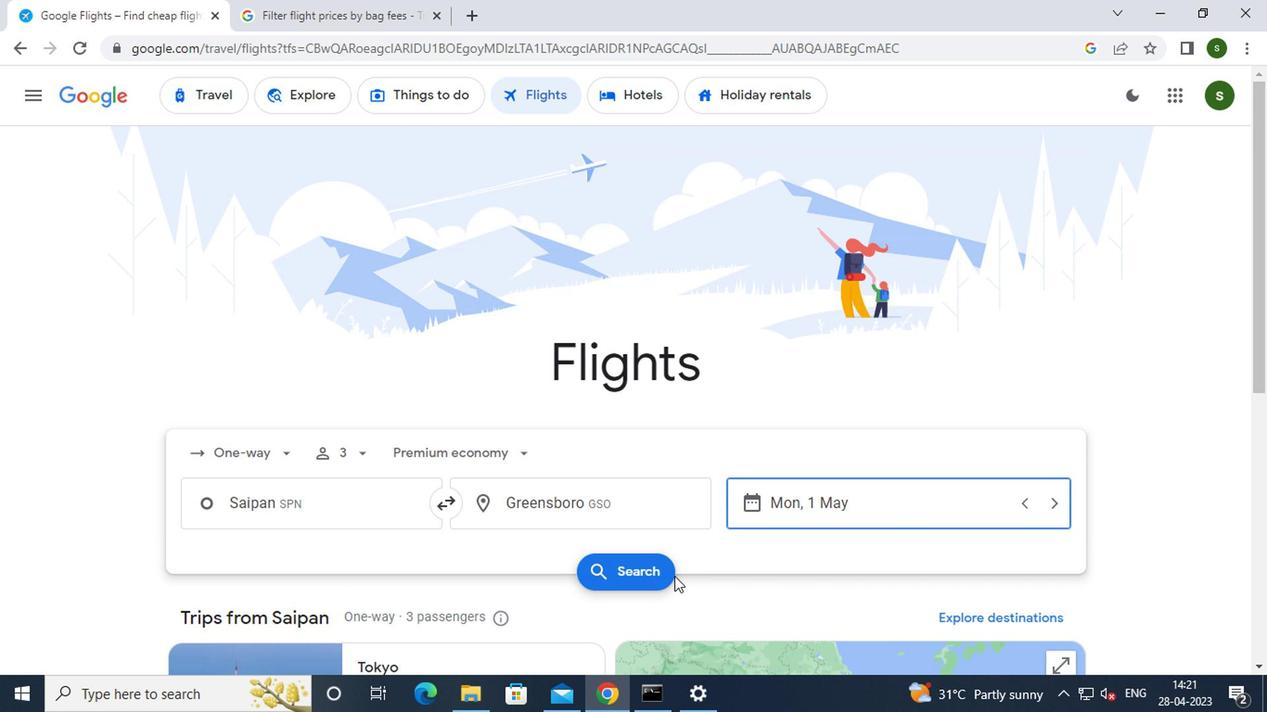 
Action: Mouse pressed left at (654, 578)
Screenshot: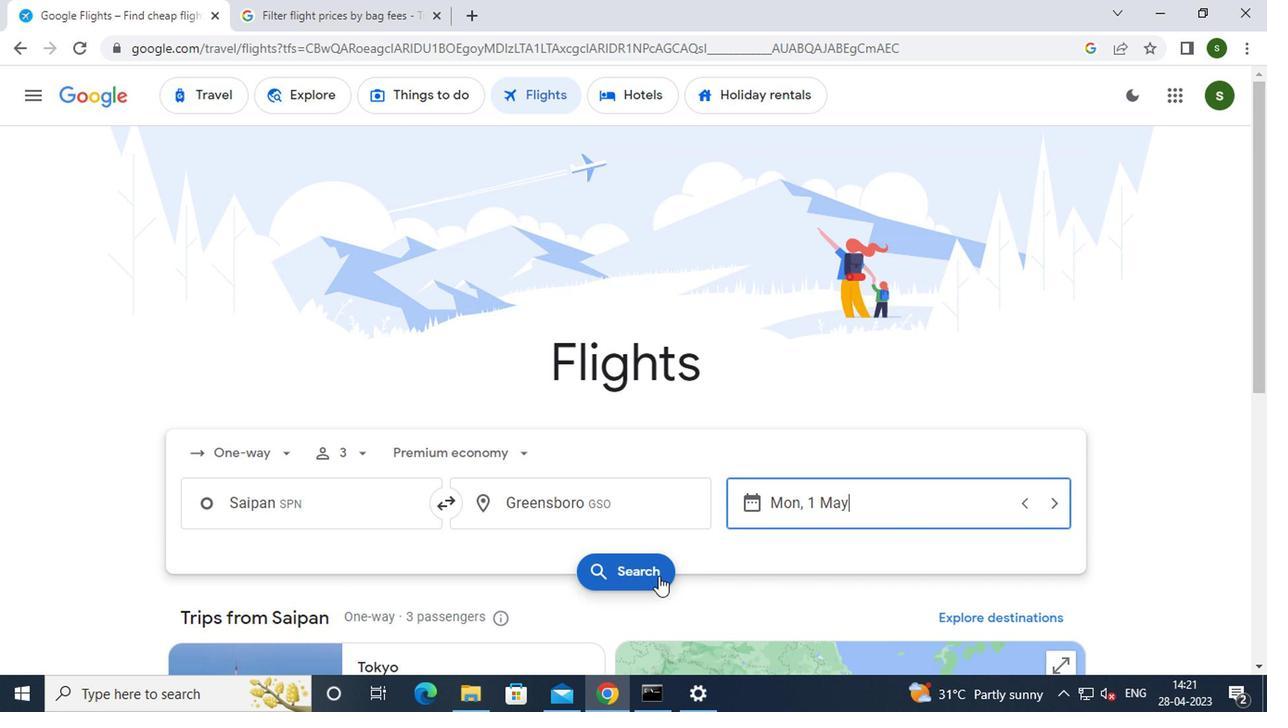 
Action: Mouse moved to (192, 275)
Screenshot: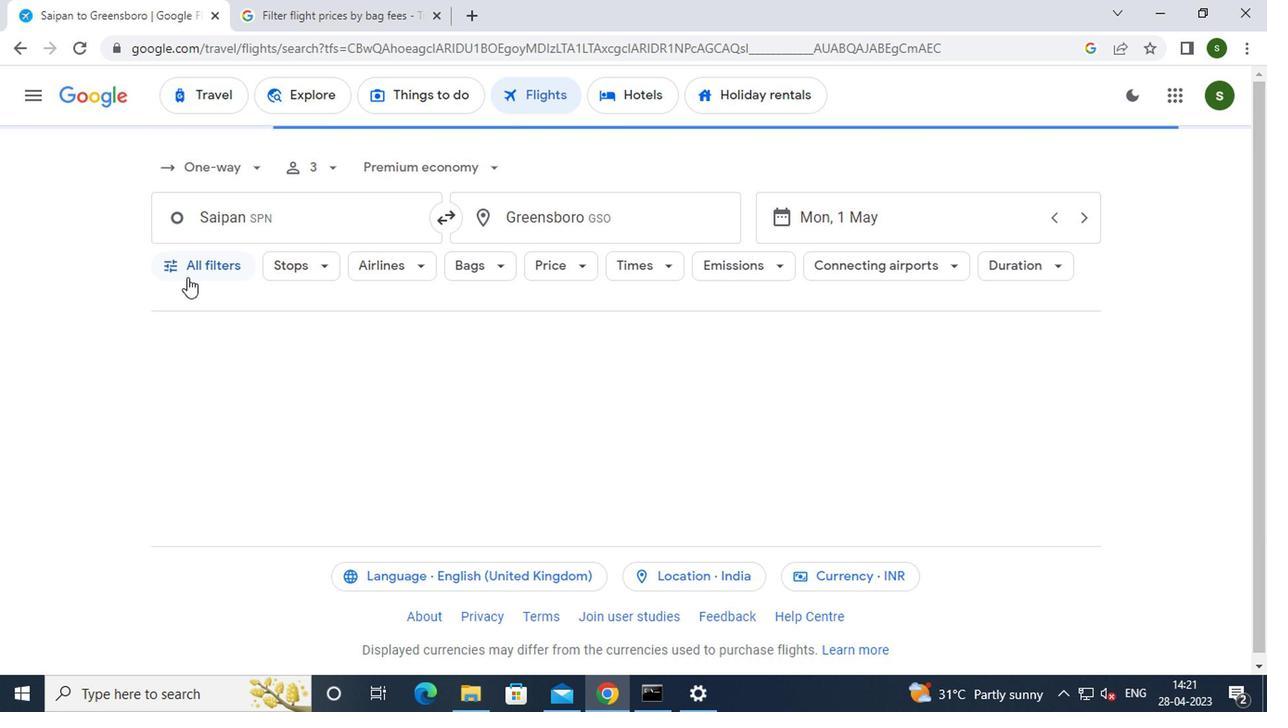 
Action: Mouse pressed left at (192, 275)
Screenshot: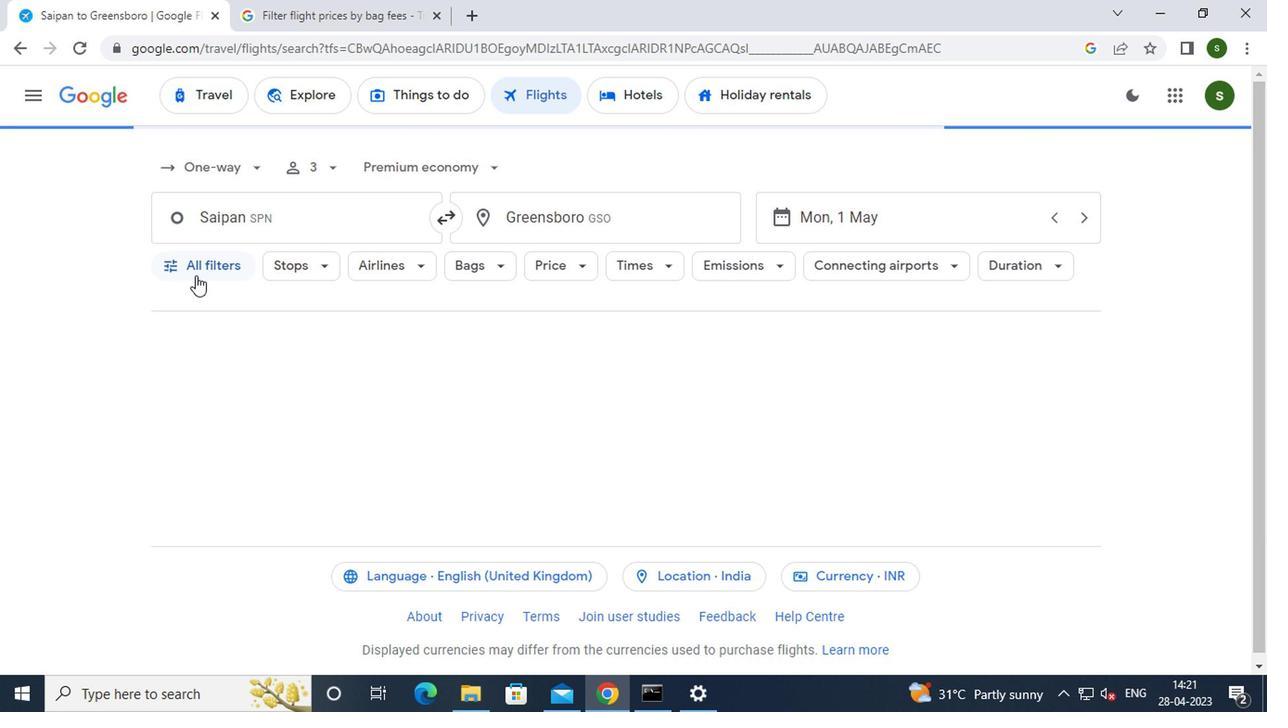
Action: Mouse moved to (287, 379)
Screenshot: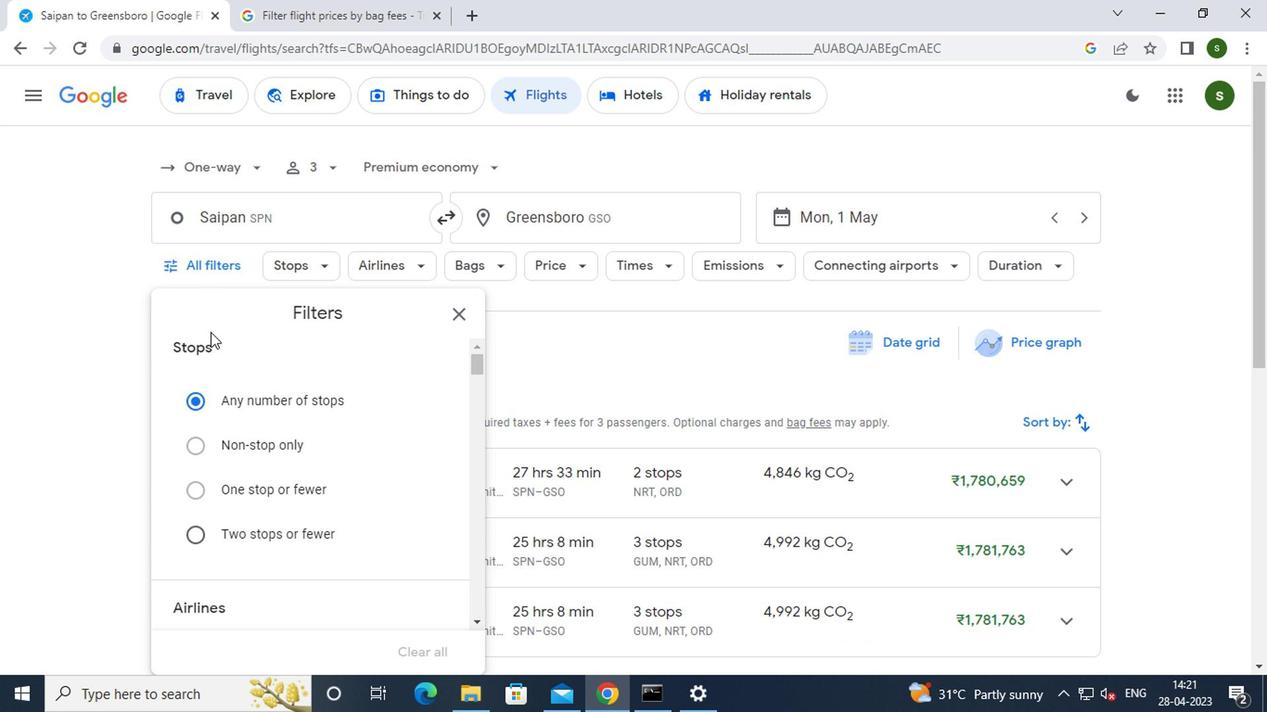 
Action: Mouse scrolled (287, 378) with delta (0, -1)
Screenshot: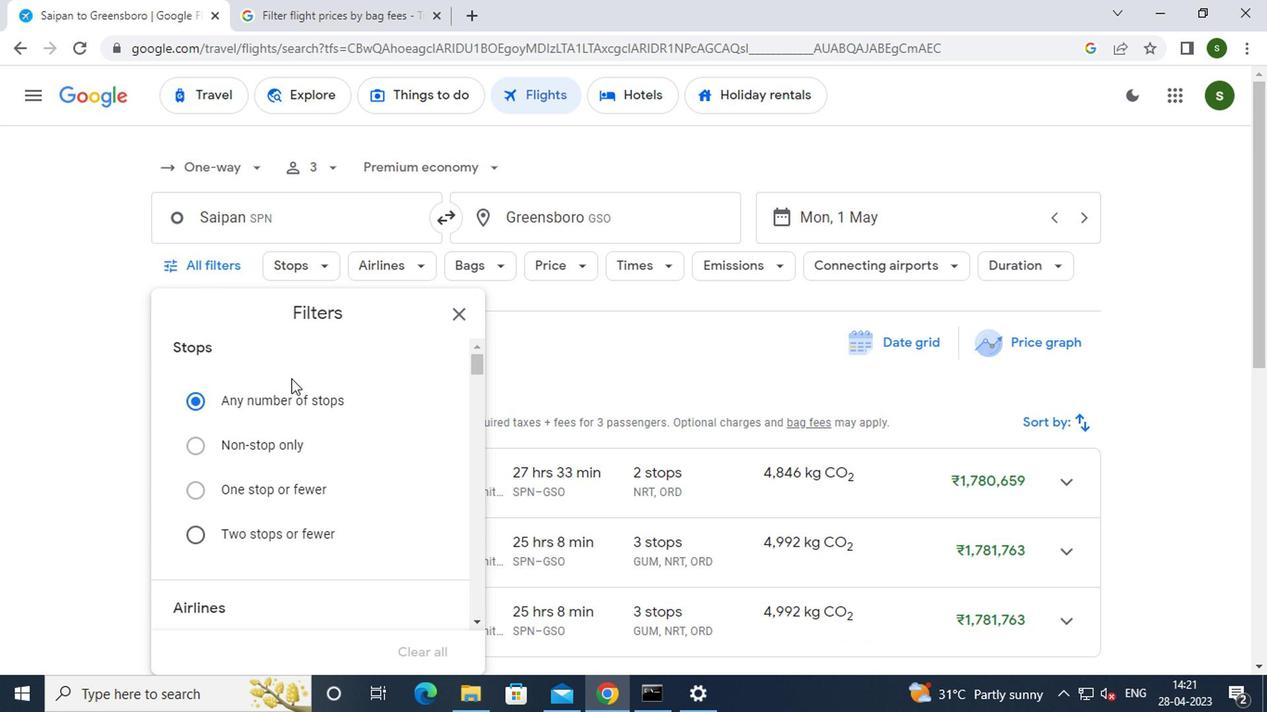 
Action: Mouse scrolled (287, 378) with delta (0, -1)
Screenshot: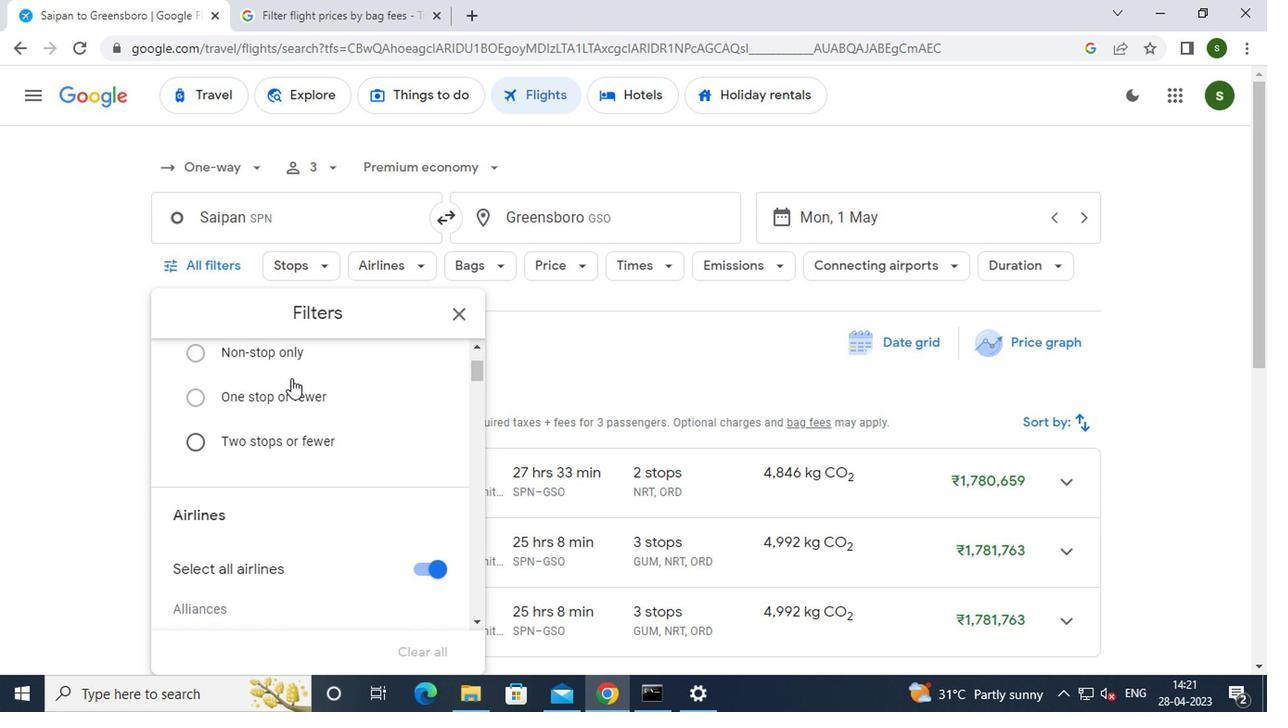 
Action: Mouse scrolled (287, 378) with delta (0, -1)
Screenshot: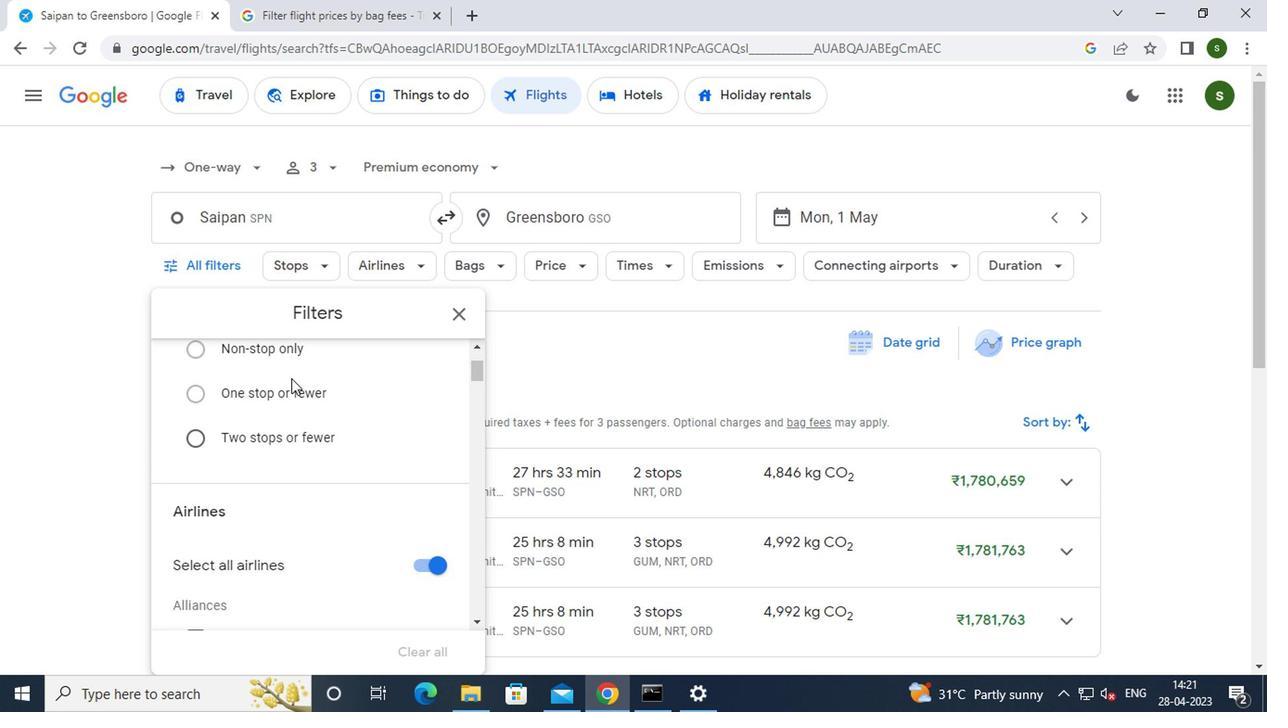
Action: Mouse scrolled (287, 378) with delta (0, -1)
Screenshot: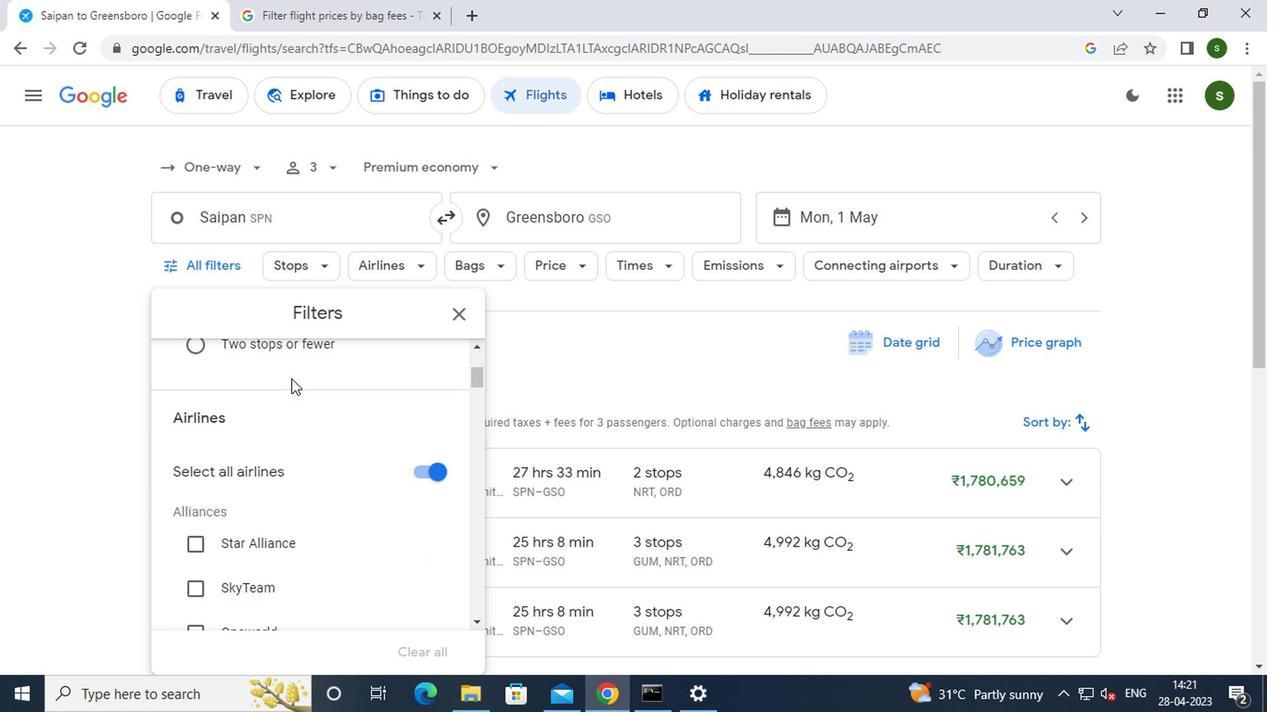 
Action: Mouse scrolled (287, 378) with delta (0, -1)
Screenshot: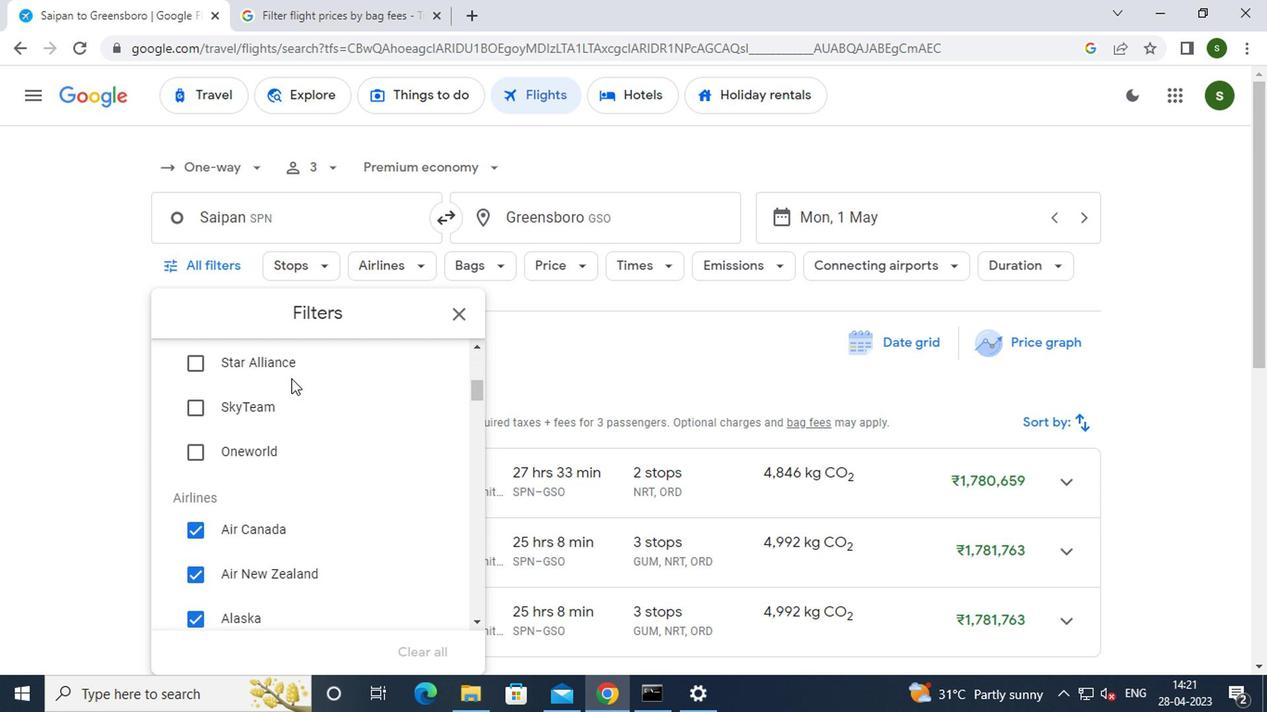 
Action: Mouse scrolled (287, 378) with delta (0, -1)
Screenshot: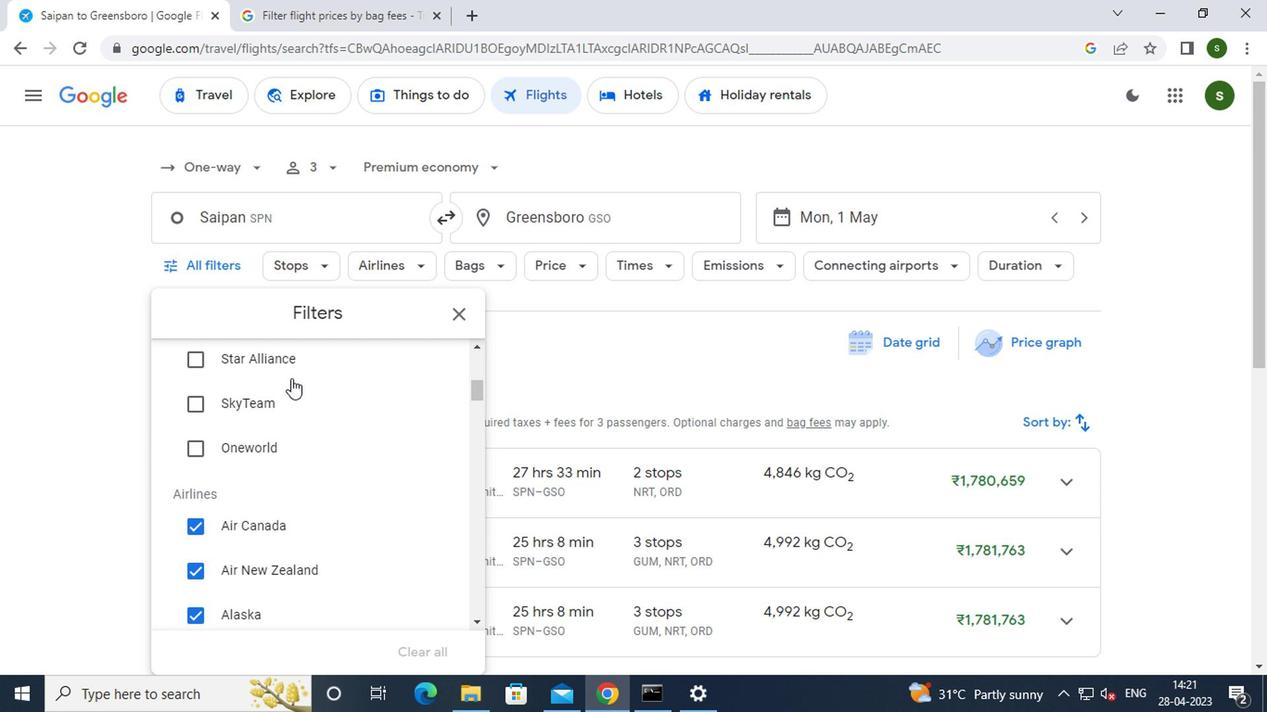 
Action: Mouse scrolled (287, 378) with delta (0, -1)
Screenshot: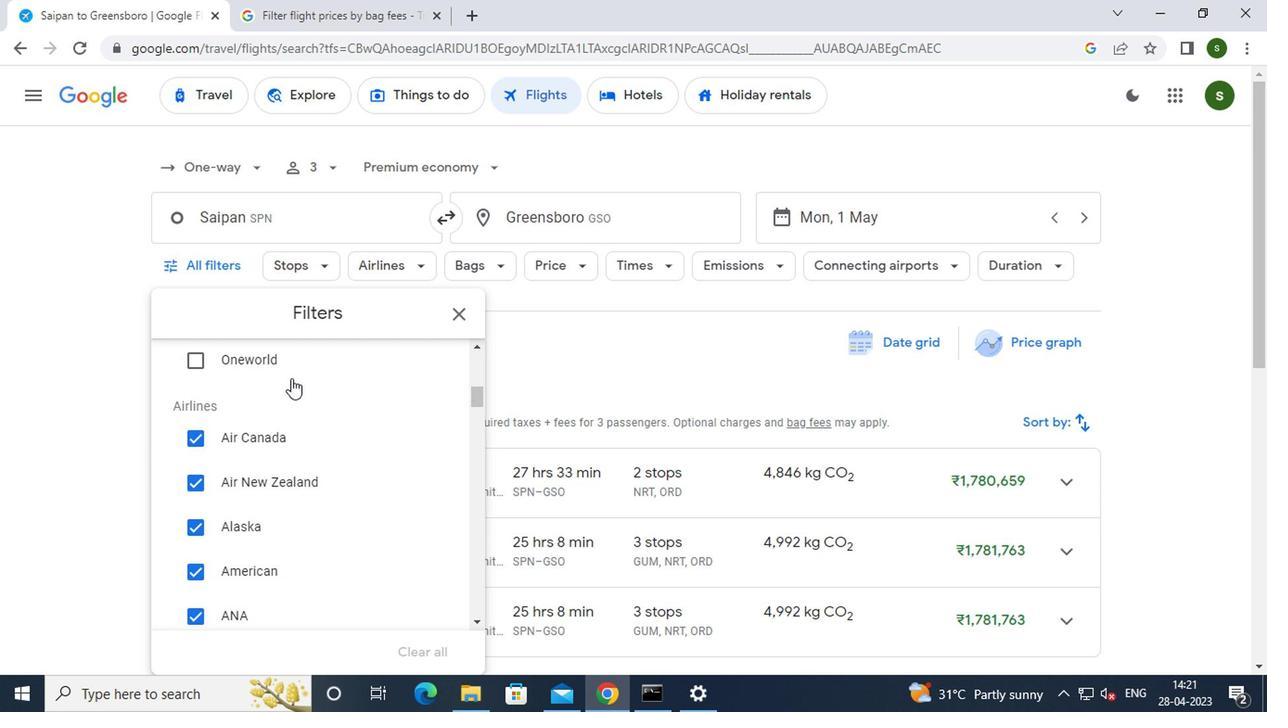 
Action: Mouse scrolled (287, 378) with delta (0, -1)
Screenshot: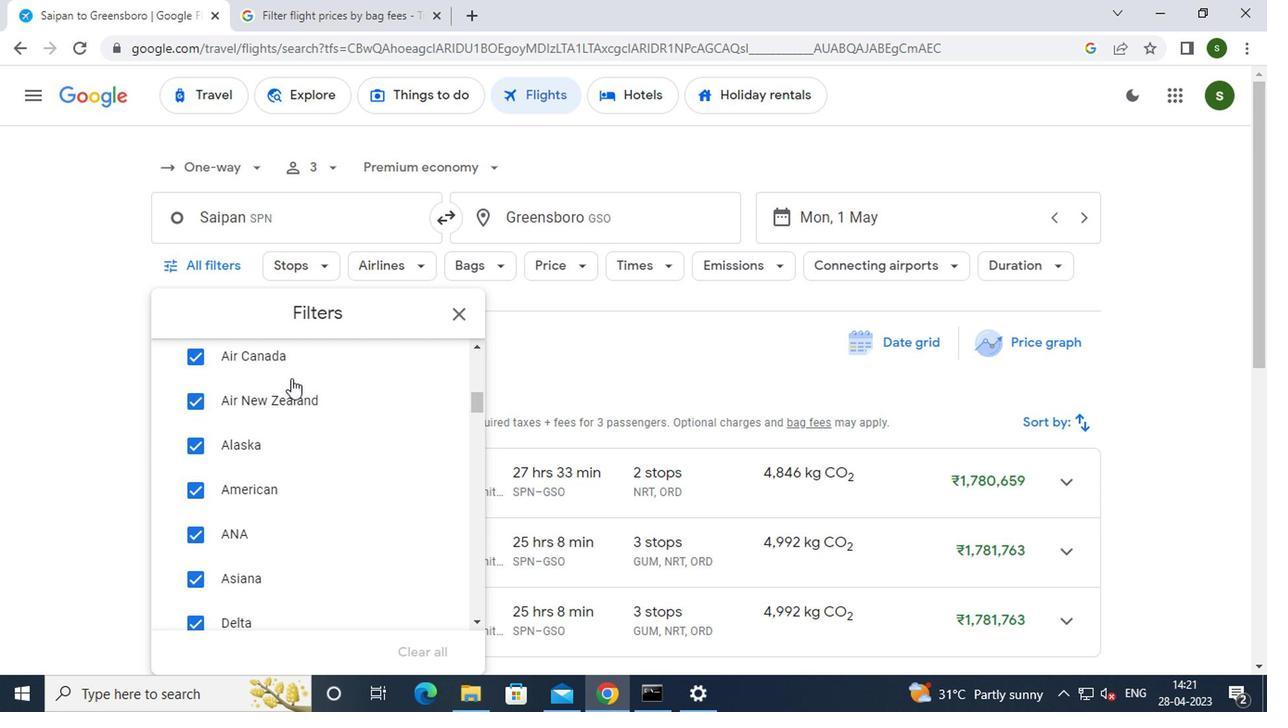 
Action: Mouse scrolled (287, 378) with delta (0, -1)
Screenshot: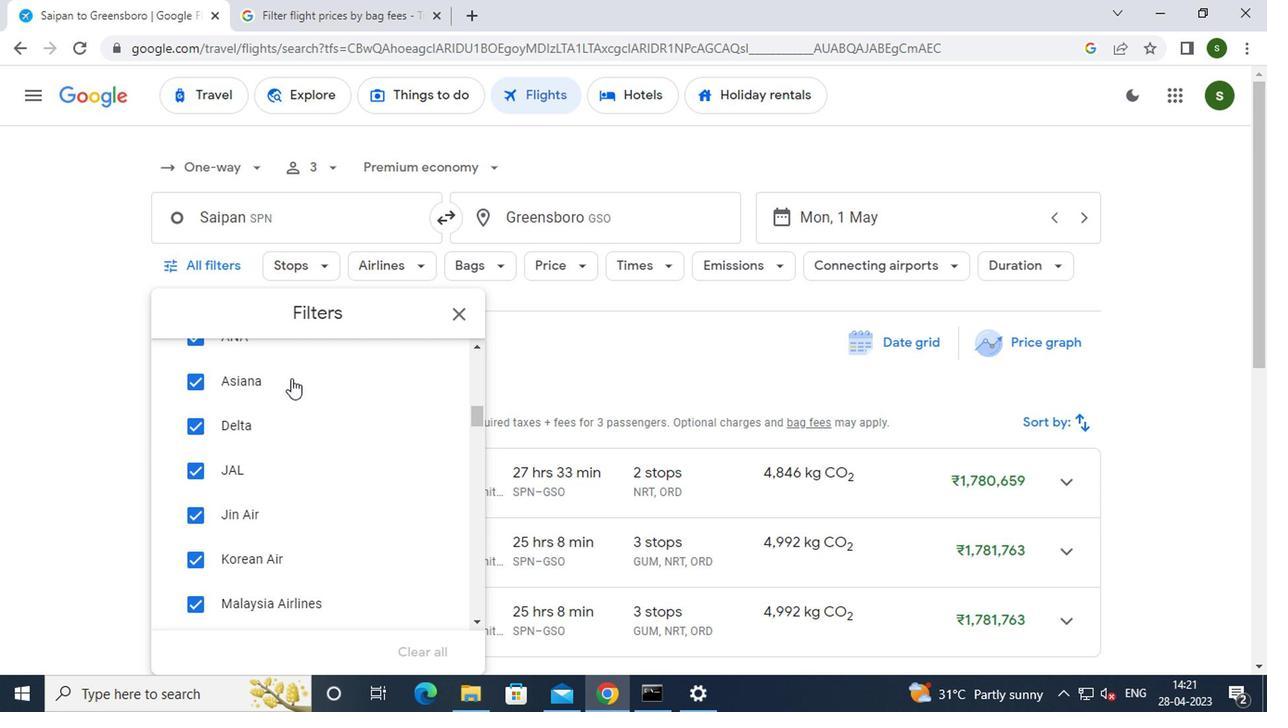 
Action: Mouse scrolled (287, 378) with delta (0, -1)
Screenshot: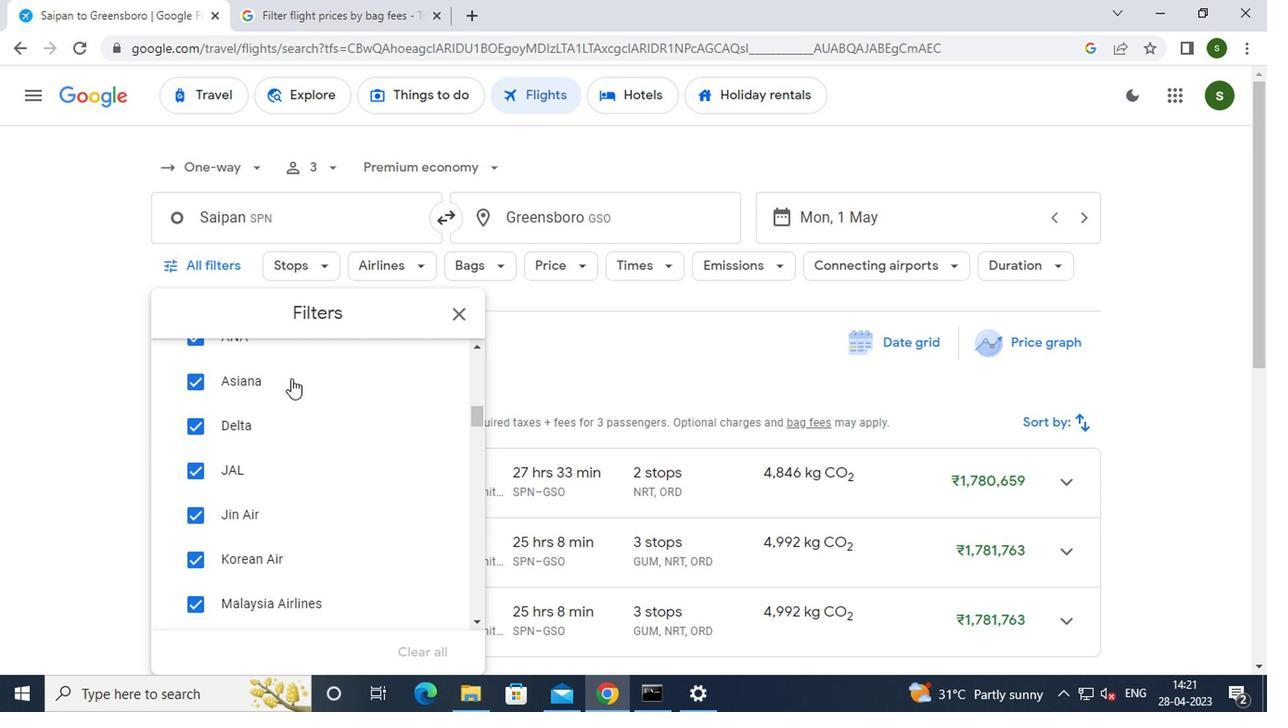 
Action: Mouse scrolled (287, 378) with delta (0, -1)
Screenshot: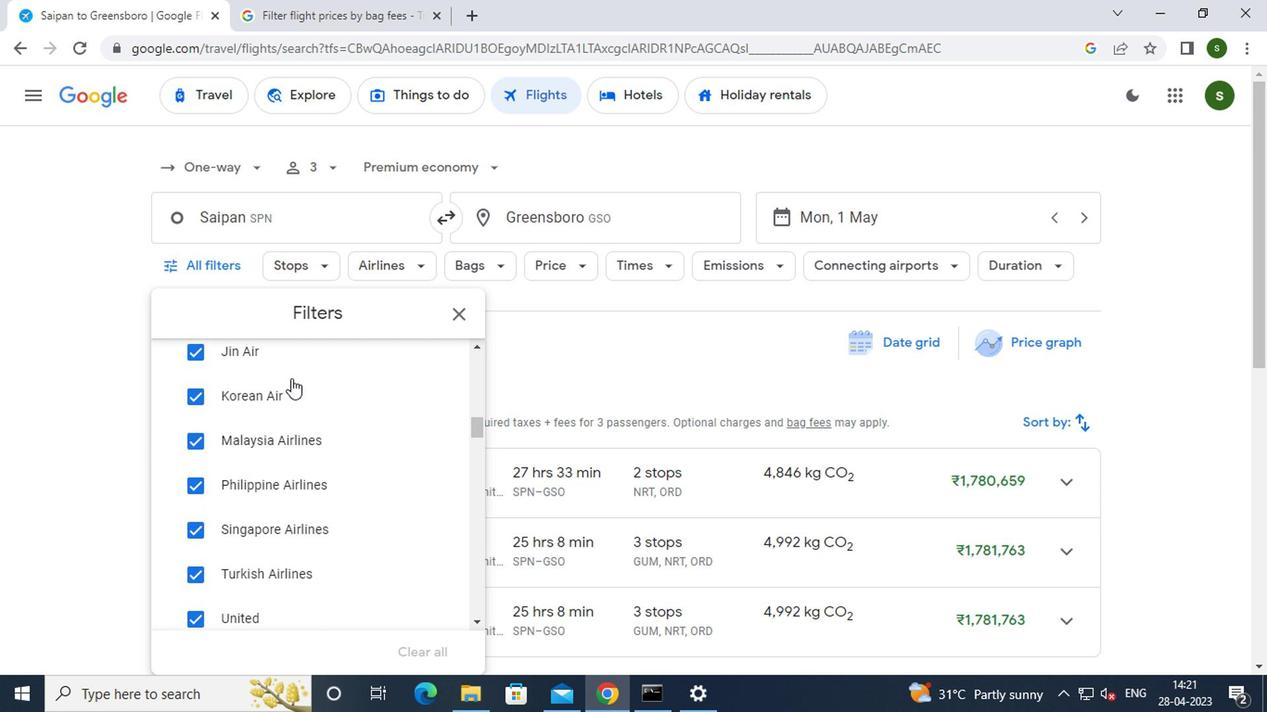 
Action: Mouse scrolled (287, 378) with delta (0, -1)
Screenshot: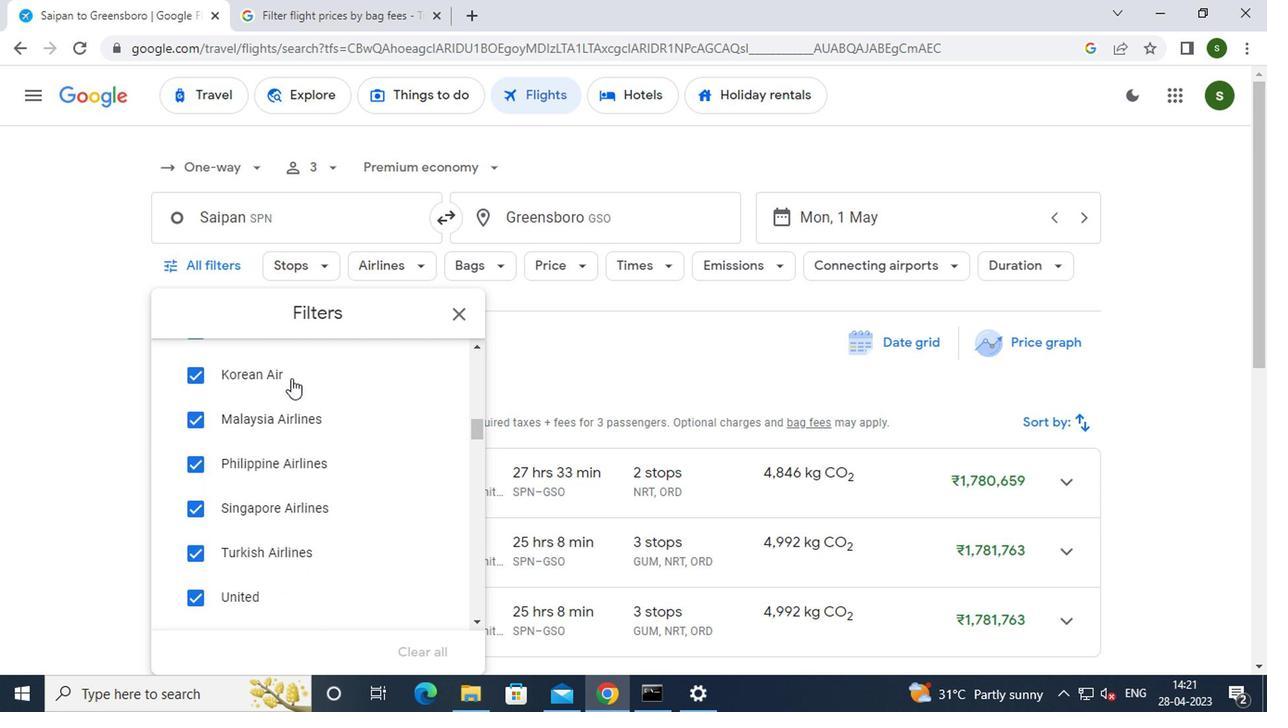 
Action: Mouse moved to (288, 387)
Screenshot: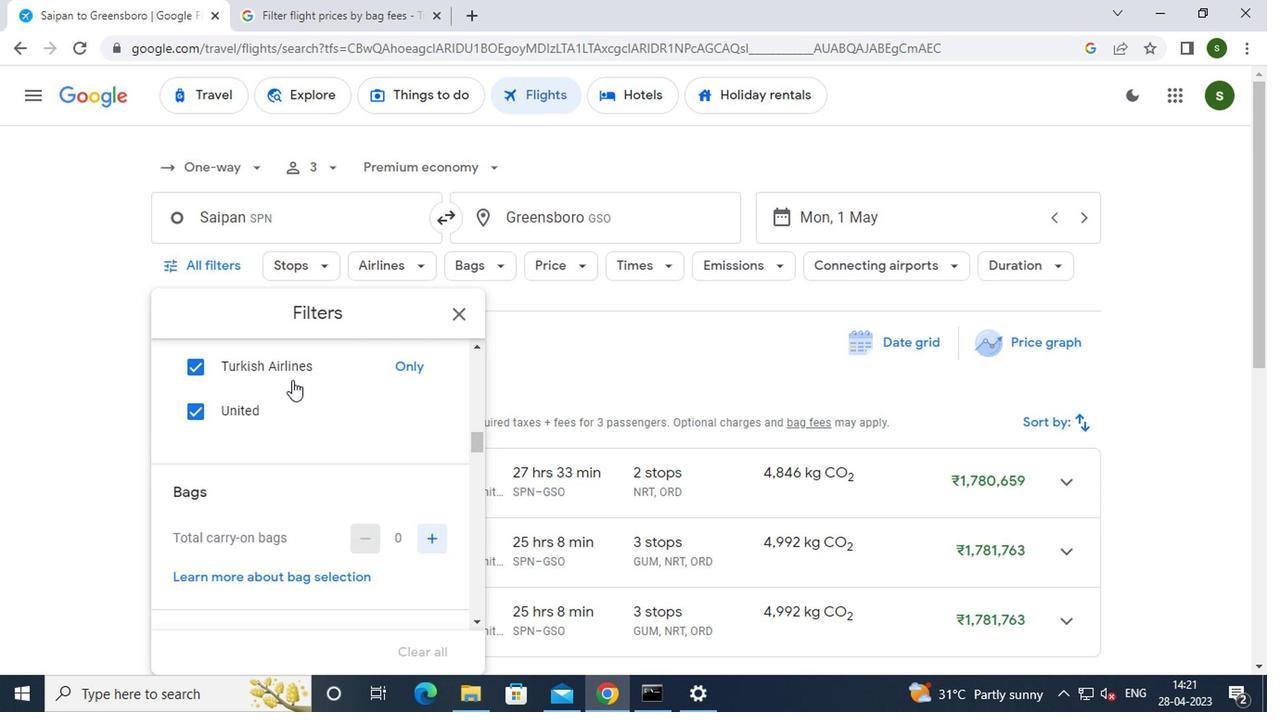 
Action: Mouse scrolled (288, 386) with delta (0, 0)
Screenshot: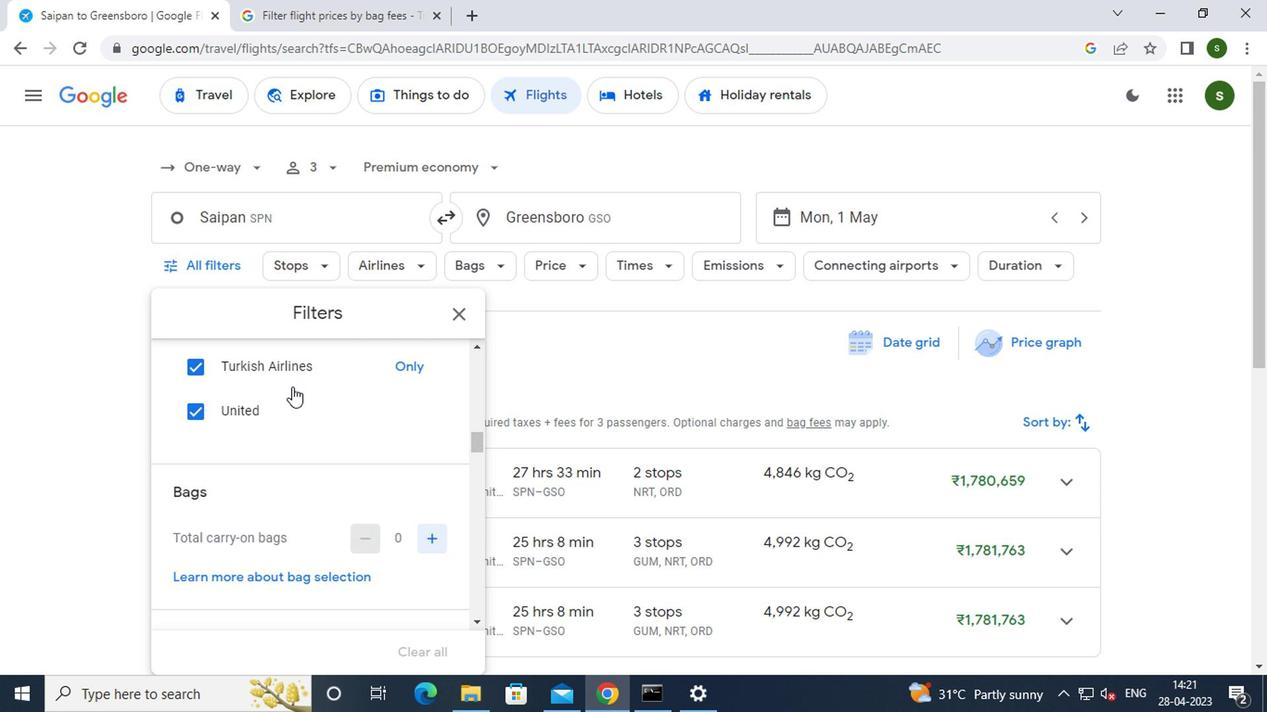 
Action: Mouse scrolled (288, 386) with delta (0, 0)
Screenshot: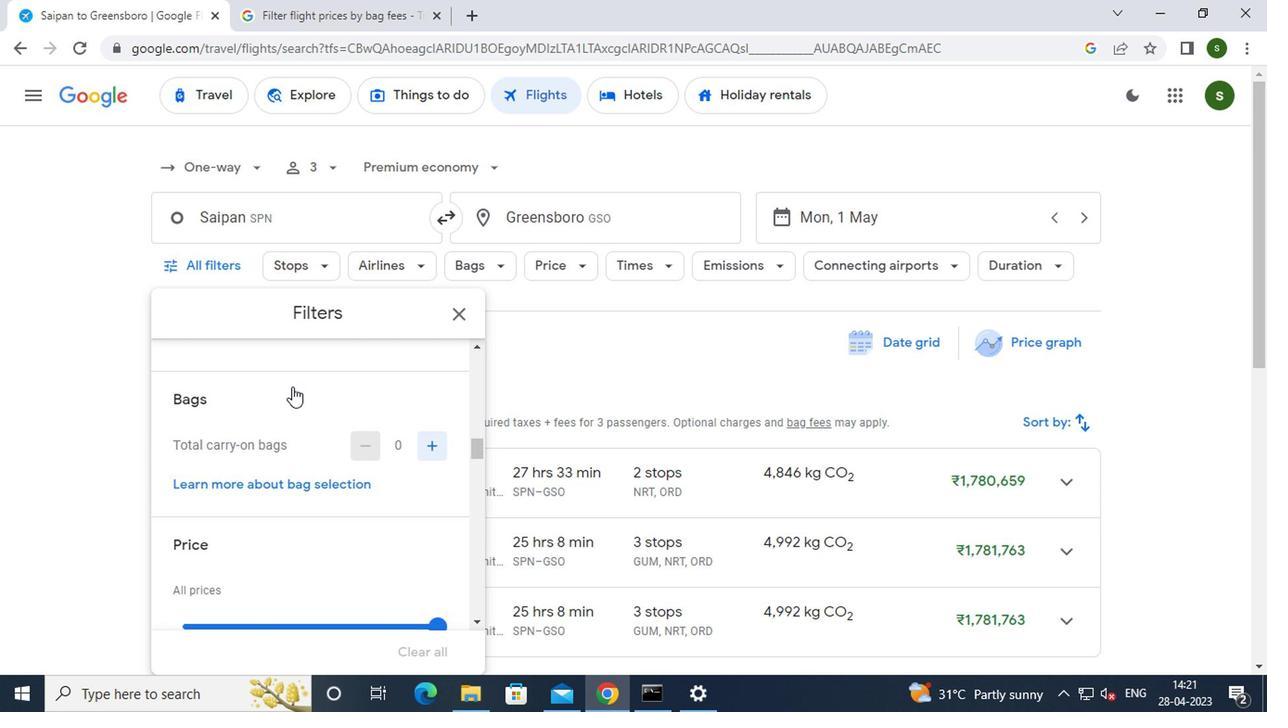 
Action: Mouse moved to (428, 533)
Screenshot: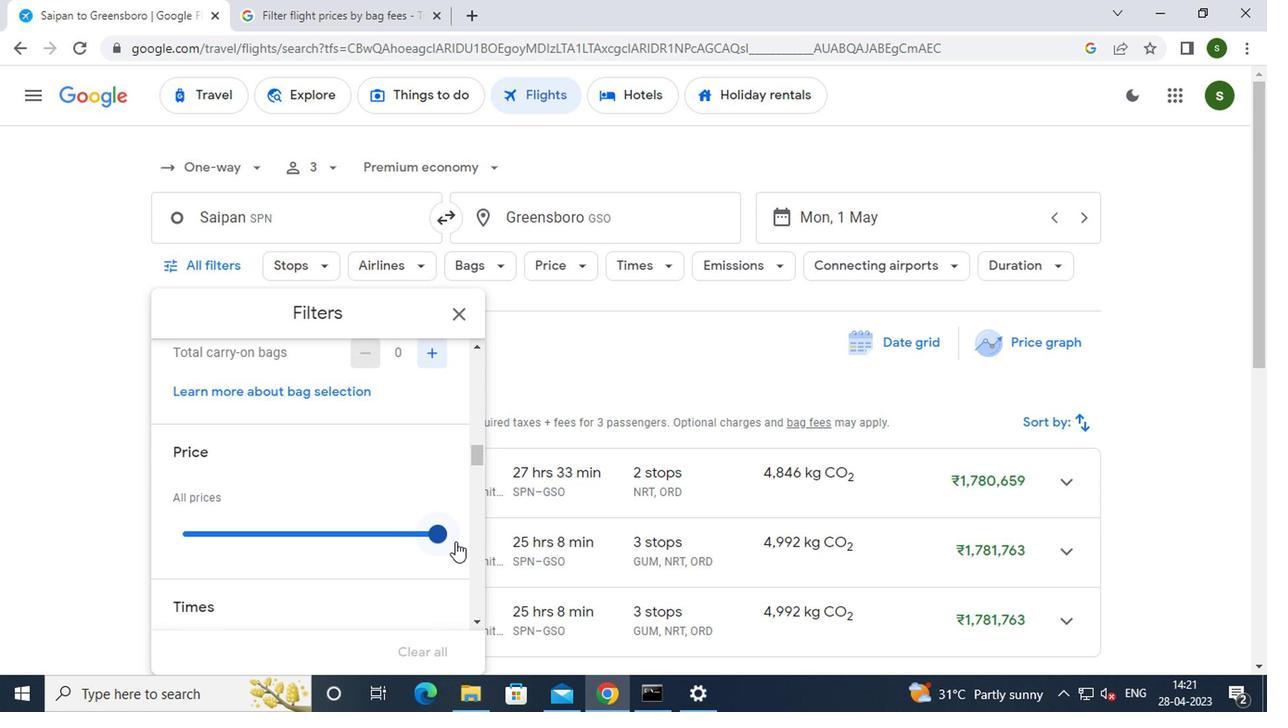
Action: Mouse pressed left at (428, 533)
Screenshot: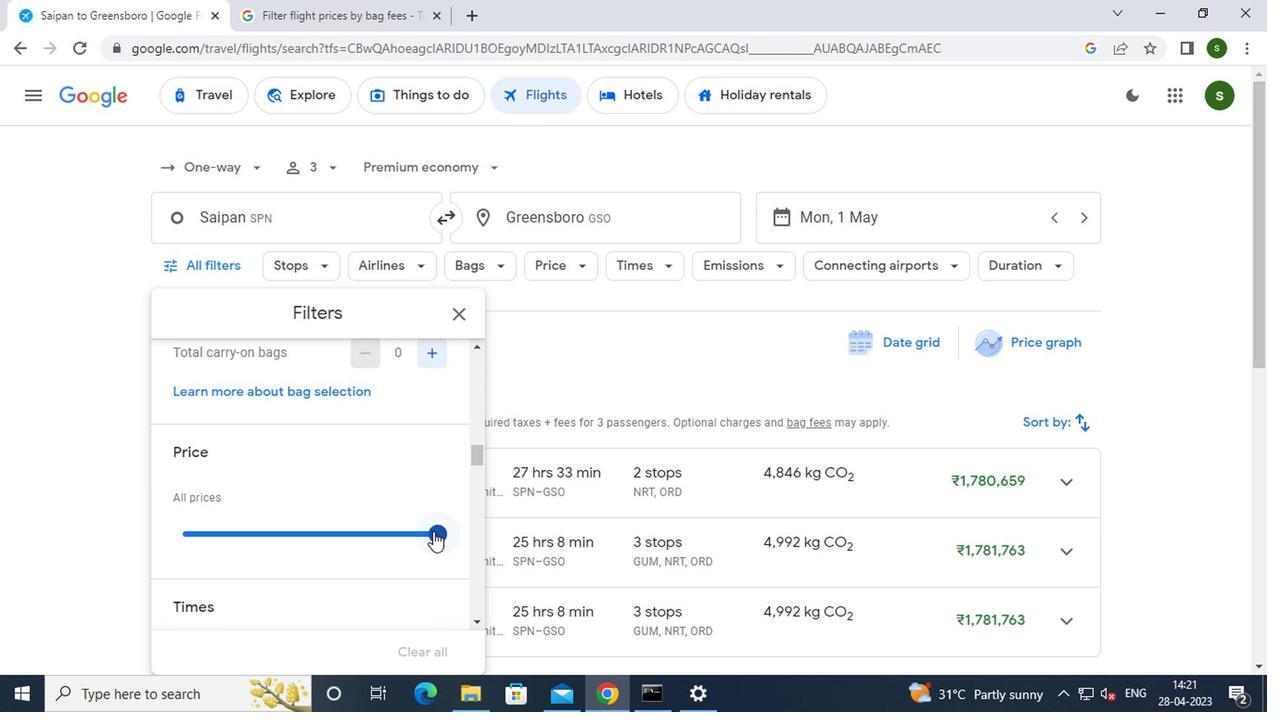 
Action: Mouse moved to (289, 491)
Screenshot: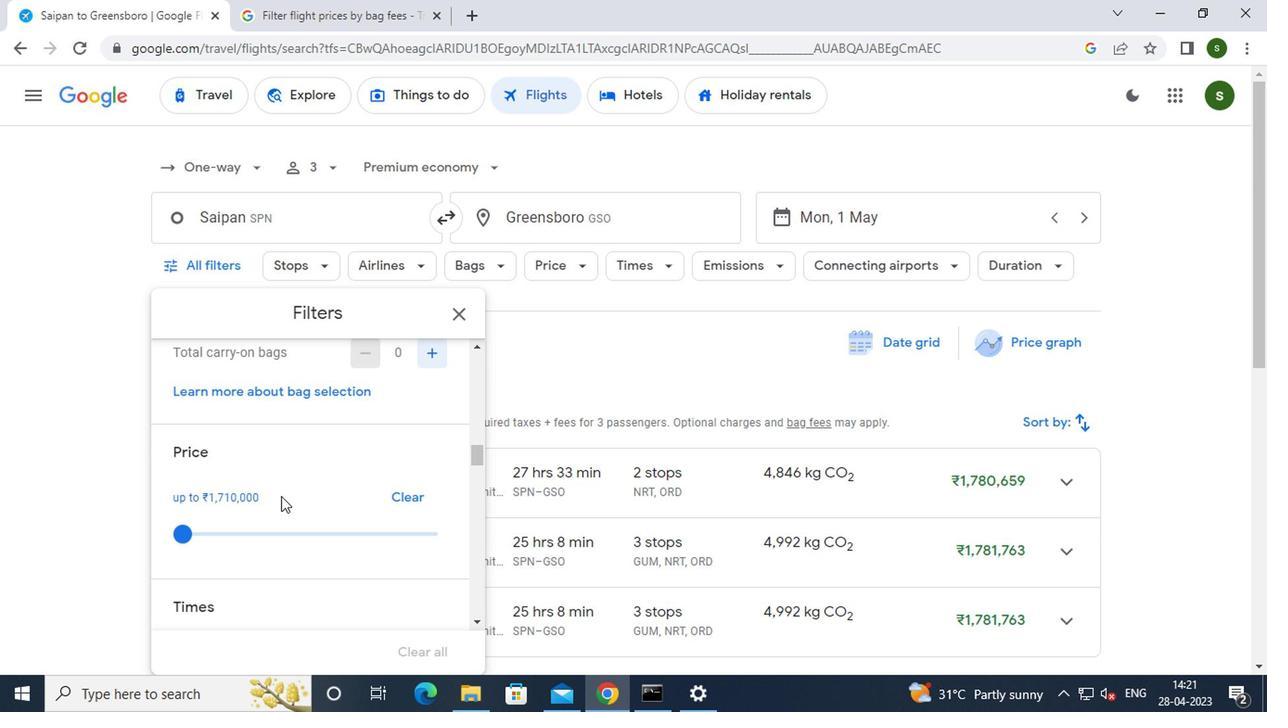 
Action: Mouse scrolled (289, 490) with delta (0, -1)
Screenshot: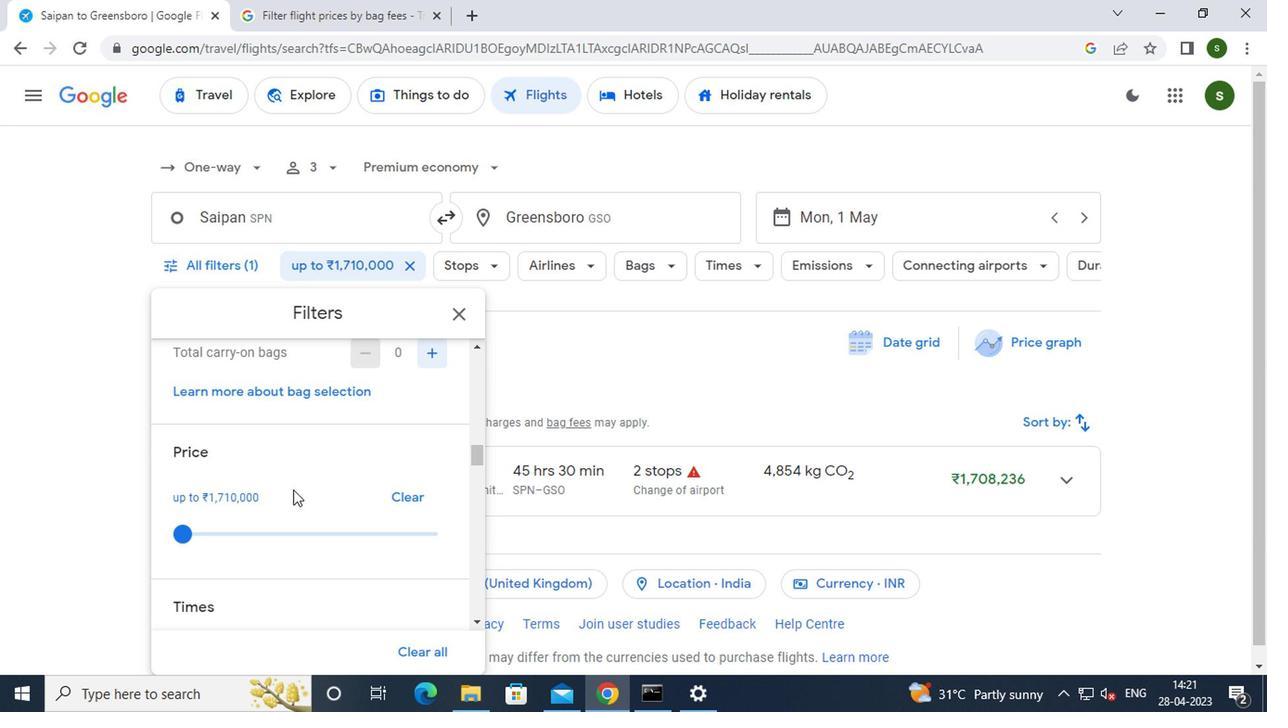 
Action: Mouse scrolled (289, 490) with delta (0, -1)
Screenshot: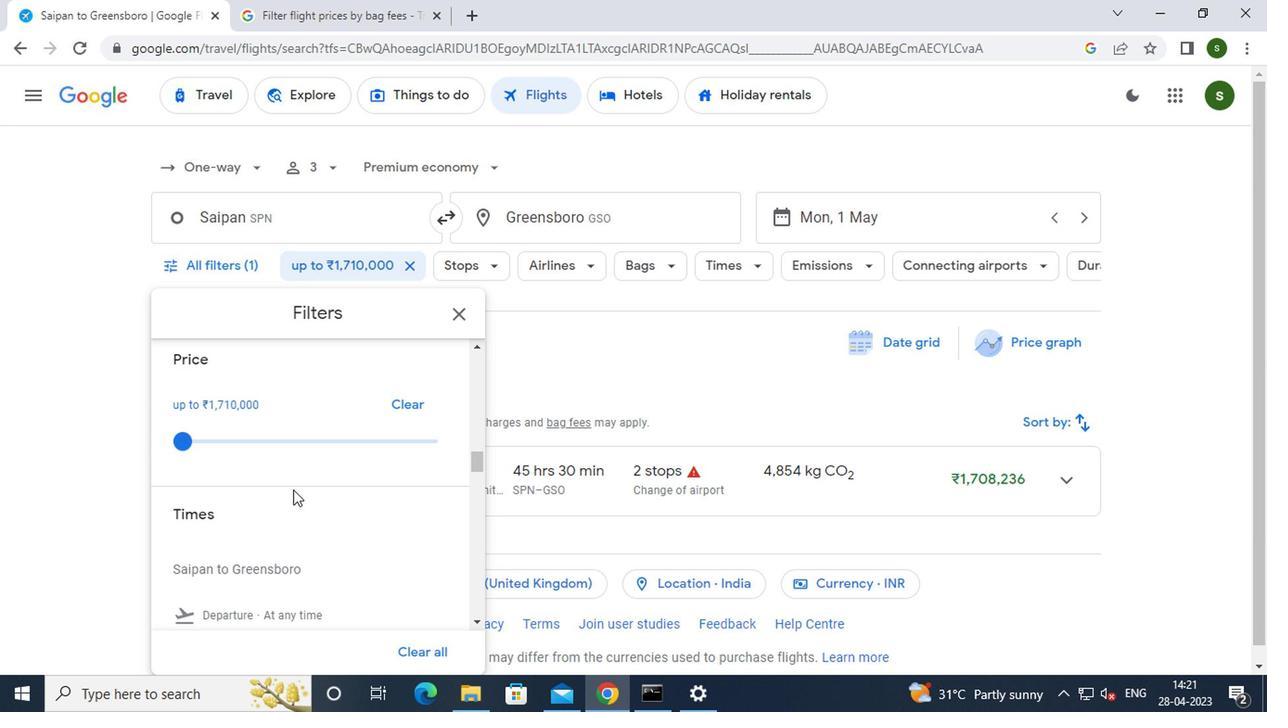 
Action: Mouse scrolled (289, 490) with delta (0, -1)
Screenshot: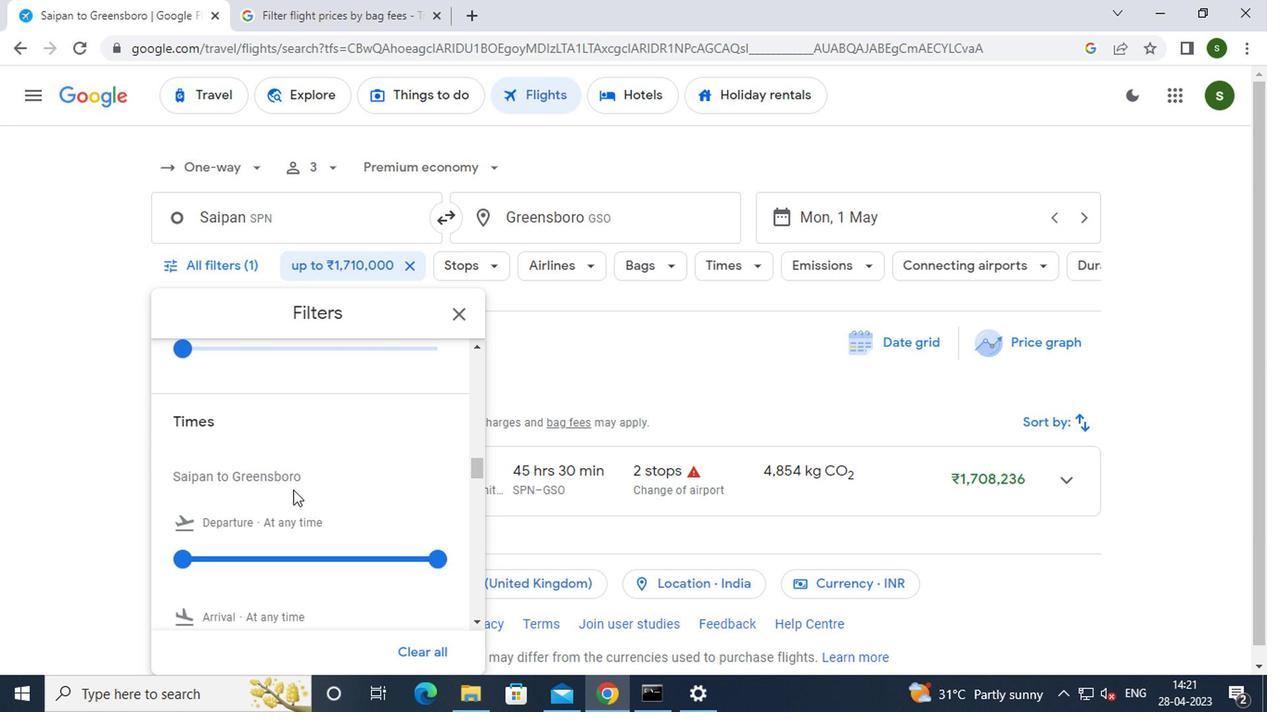 
Action: Mouse moved to (179, 469)
Screenshot: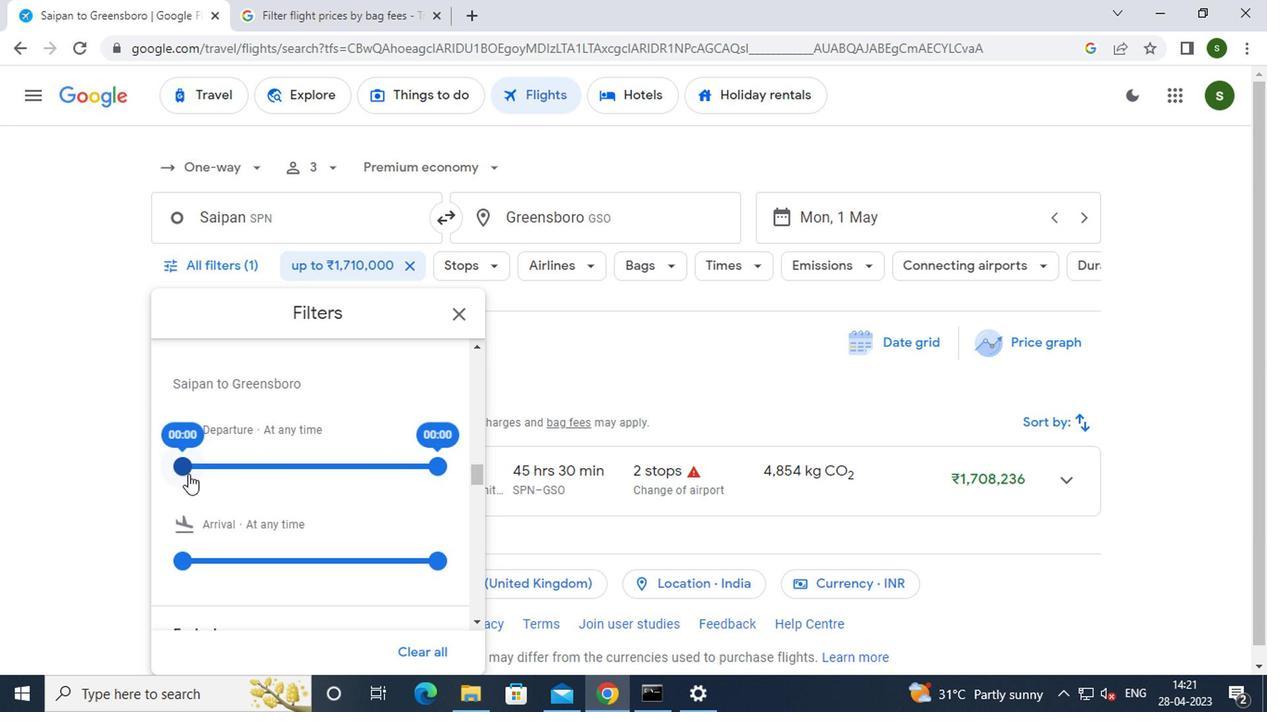 
Action: Mouse pressed left at (179, 469)
Screenshot: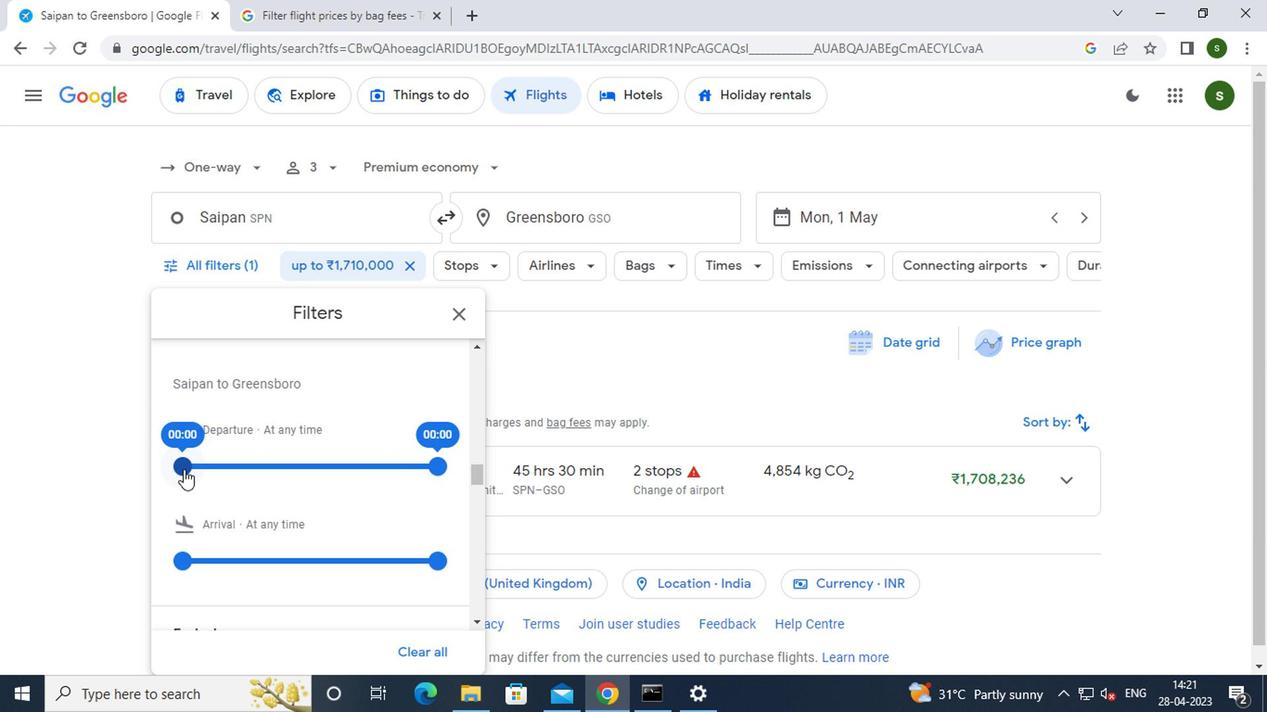 
Action: Mouse moved to (628, 339)
Screenshot: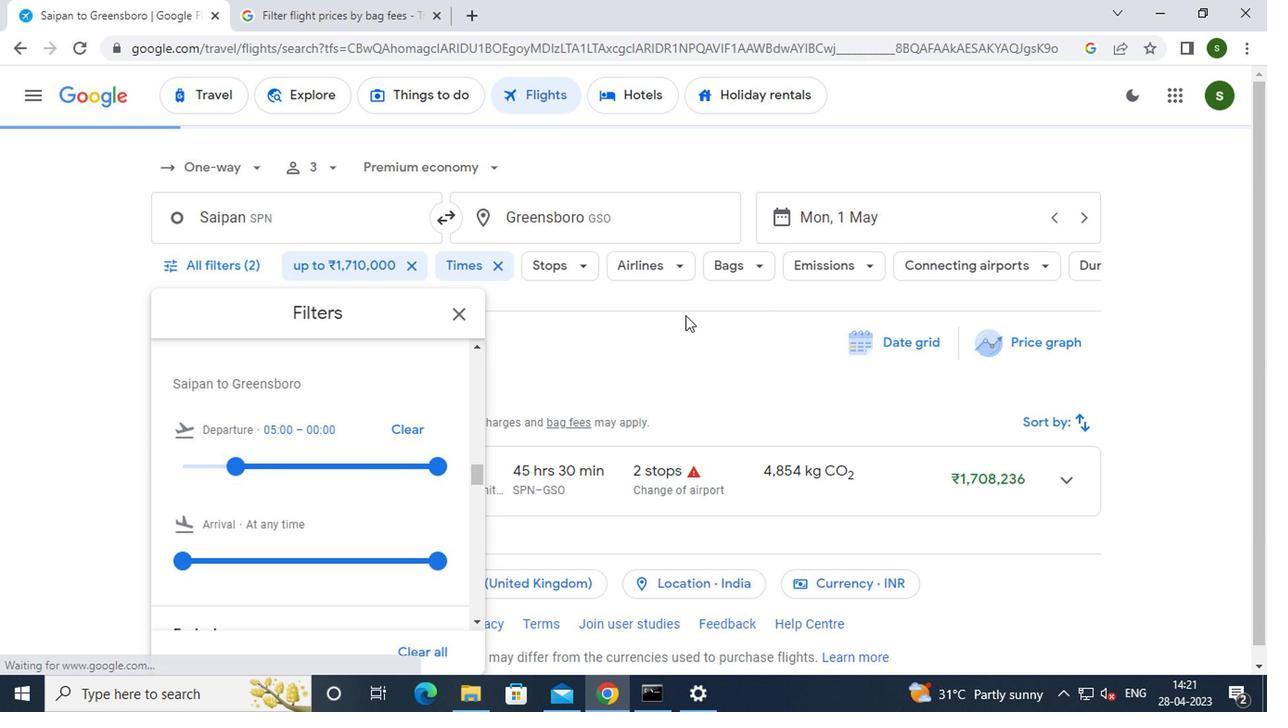 
Action: Mouse pressed left at (628, 339)
Screenshot: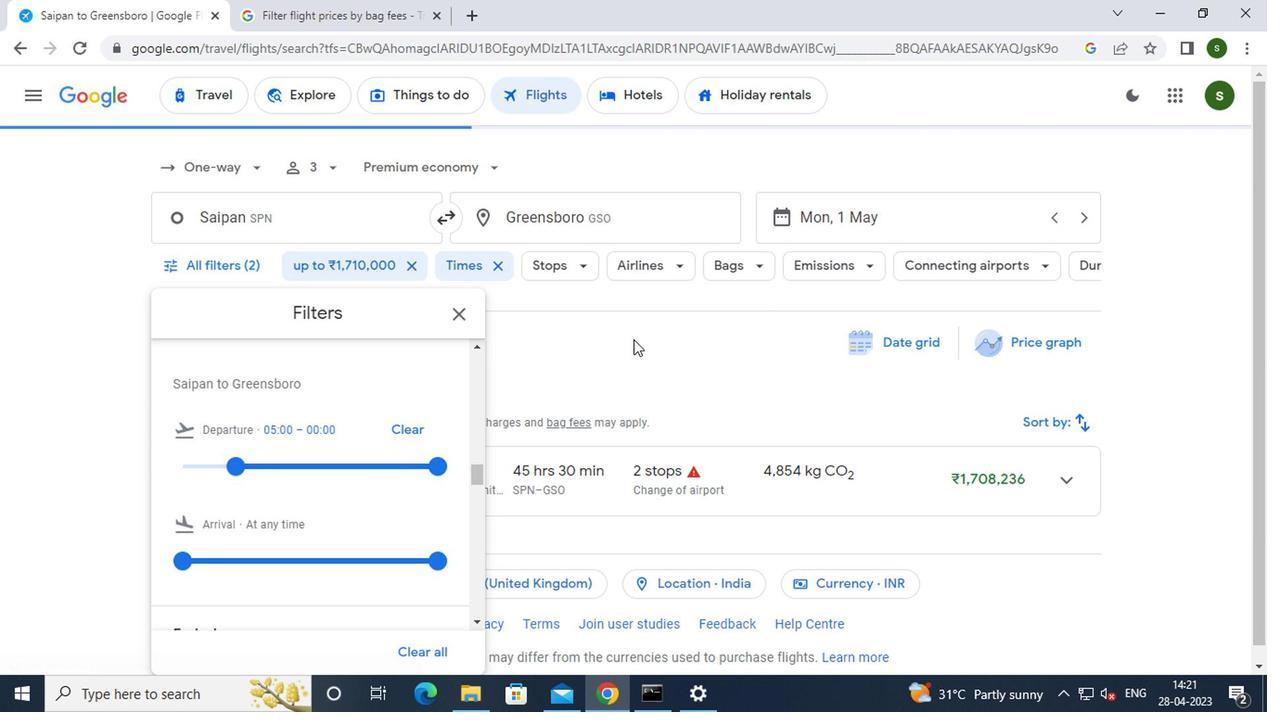 
